 Task: Add an event with the title Training Workshop: Effective Team Leadership, date '2023/10/17', time 7:00 AM to 9:00 AMand add a description: A board meeting is a formal gathering where the board of directors, executive team, and key stakeholders come together to discuss and make important decisions regarding the organization's strategic direction, governance, and overall performance. Select event color  Blueberry . Add location for the event as: 321 Montmartre, Paris, France, logged in from the account softage.3@softage.netand send the event invitation to softage.8@softage.net and softage.9@softage.net. Set a reminder for the event Doesn't repeat
Action: Mouse moved to (72, 97)
Screenshot: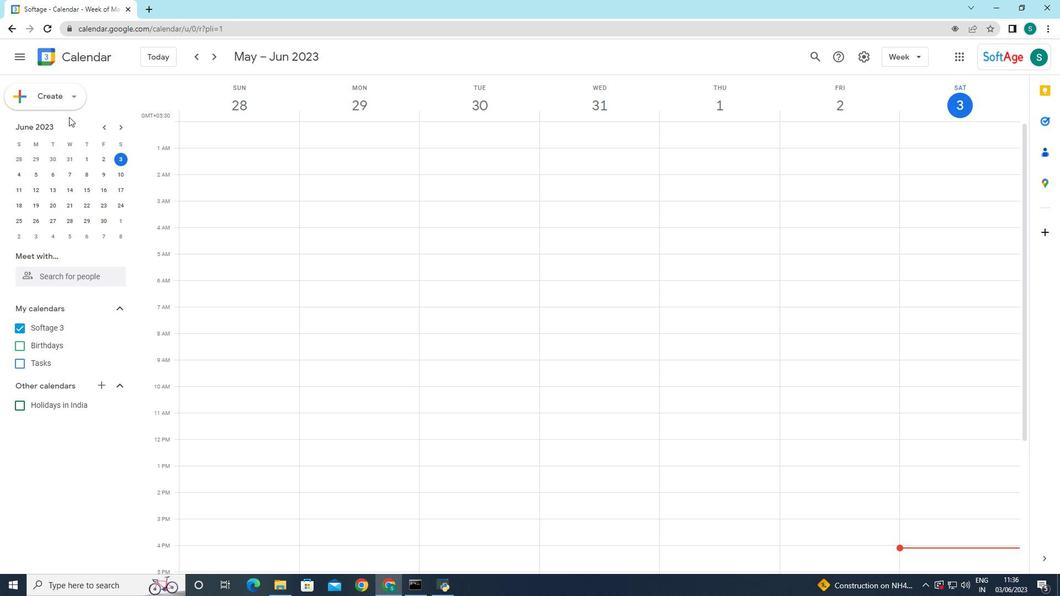 
Action: Mouse pressed left at (72, 97)
Screenshot: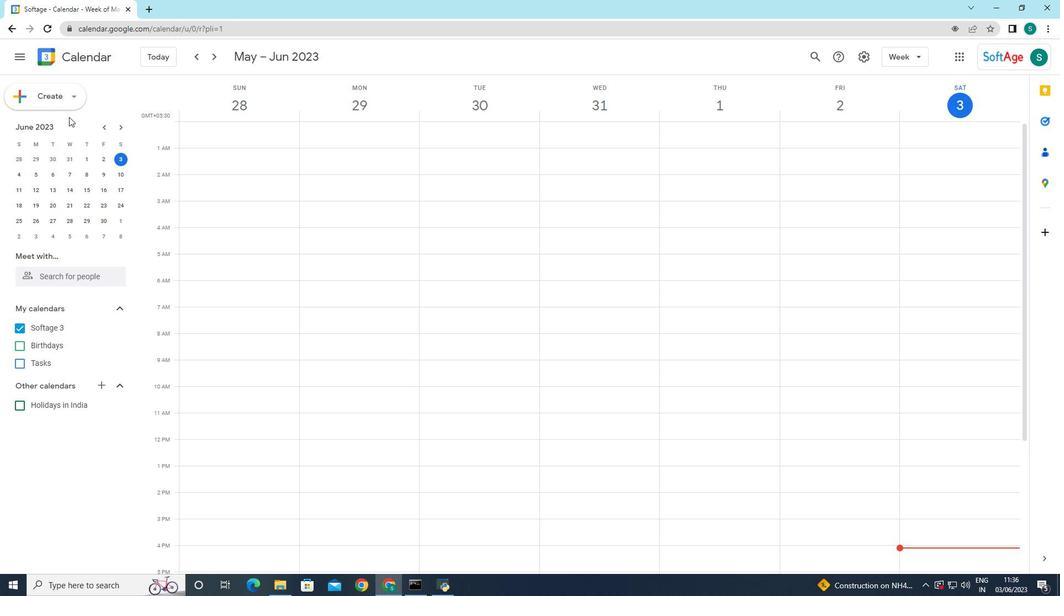 
Action: Mouse moved to (59, 128)
Screenshot: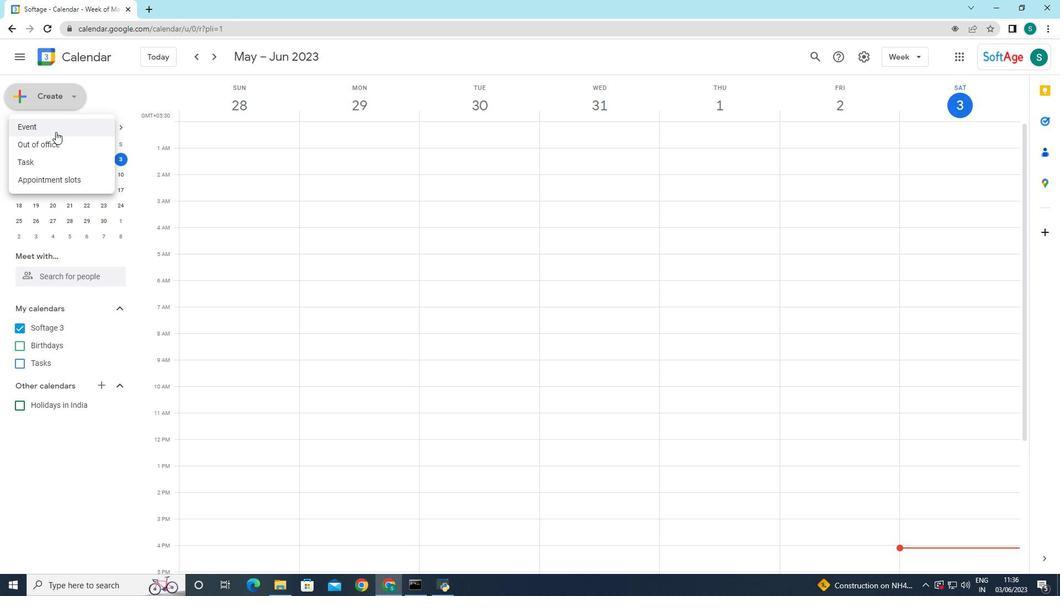 
Action: Mouse pressed left at (59, 128)
Screenshot: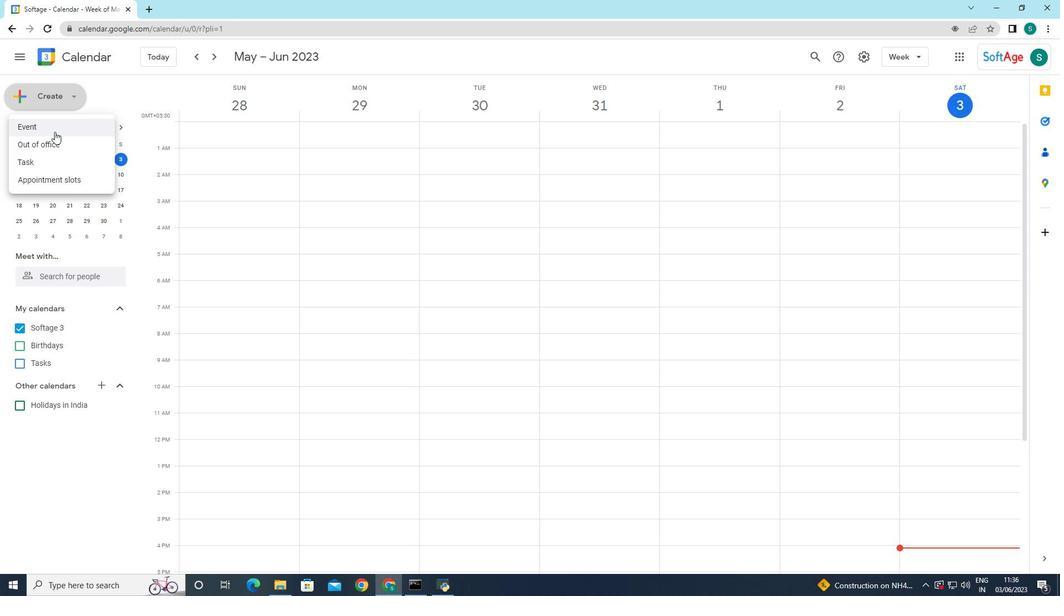 
Action: Mouse moved to (807, 529)
Screenshot: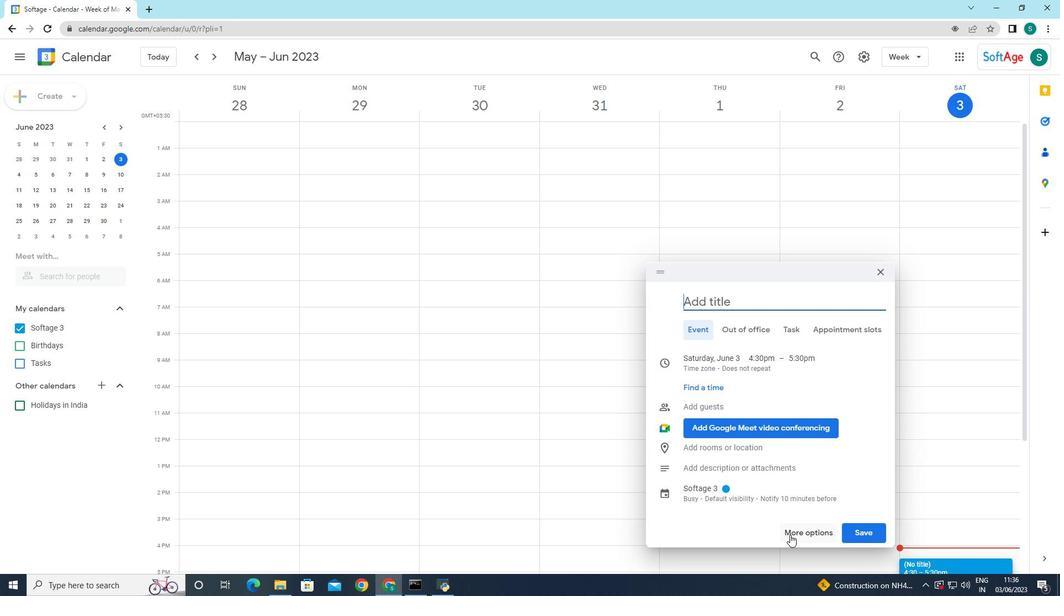 
Action: Mouse pressed left at (807, 529)
Screenshot: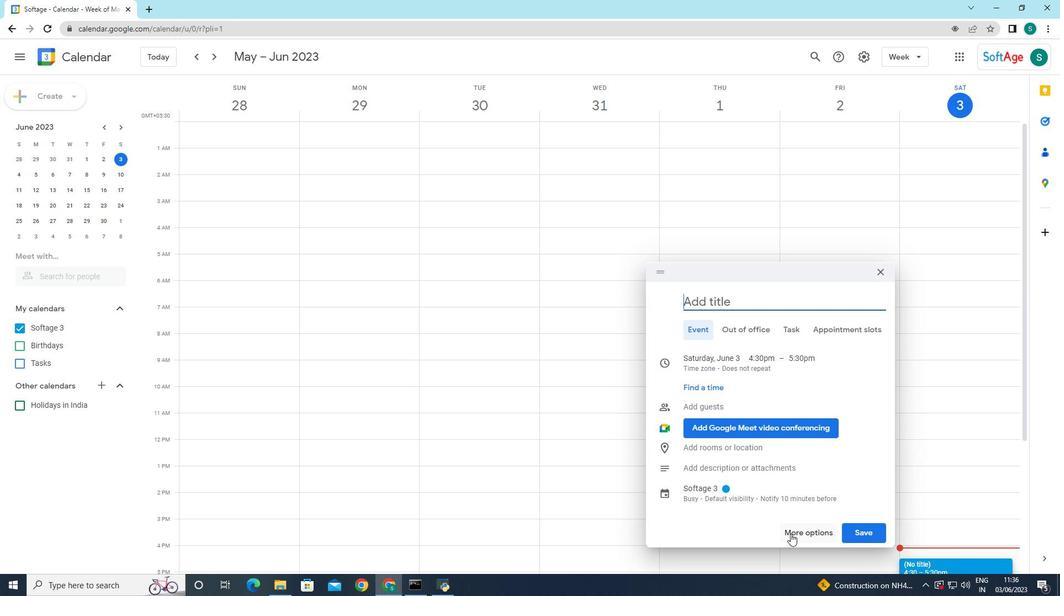 
Action: Mouse moved to (102, 65)
Screenshot: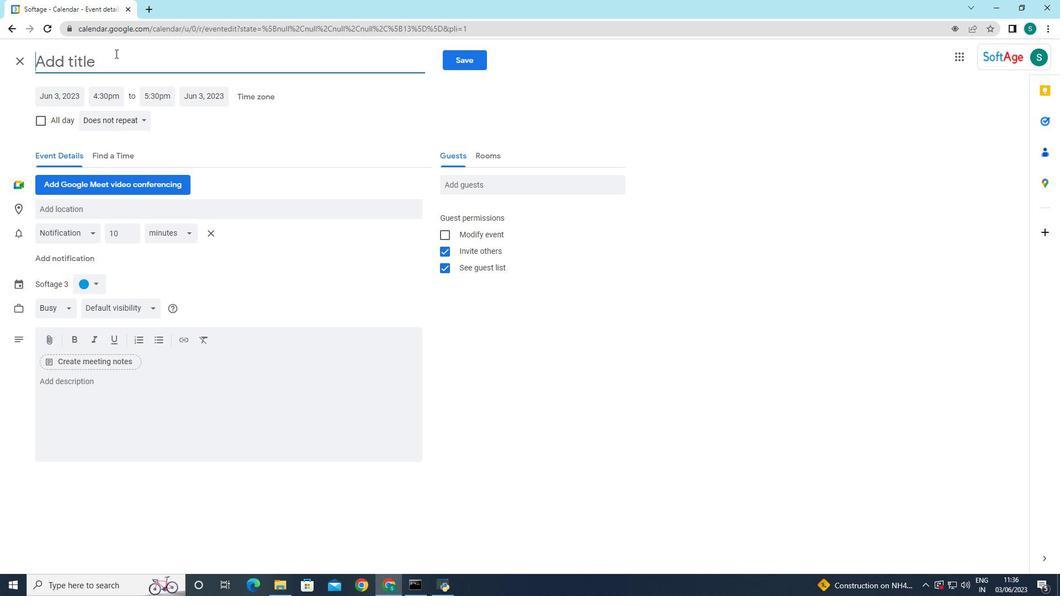 
Action: Mouse pressed left at (102, 65)
Screenshot: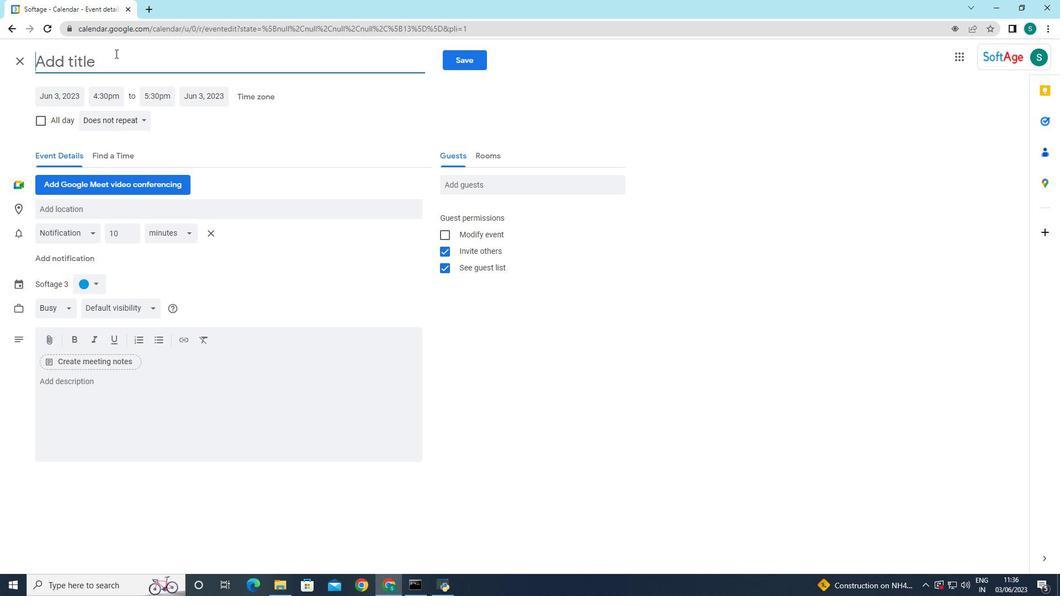 
Action: Mouse moved to (56, 101)
Screenshot: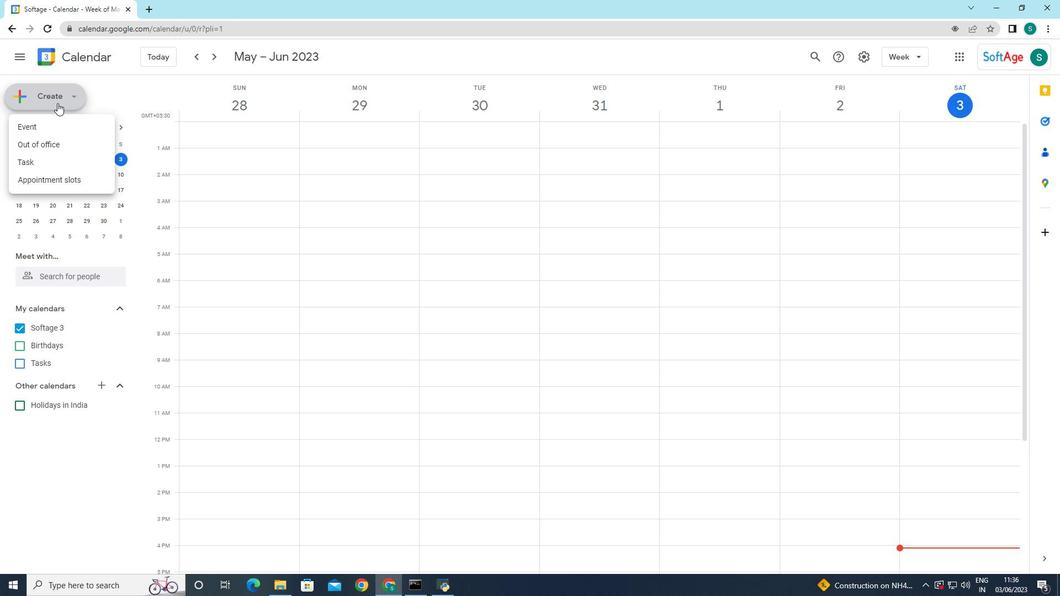 
Action: Mouse pressed left at (56, 101)
Screenshot: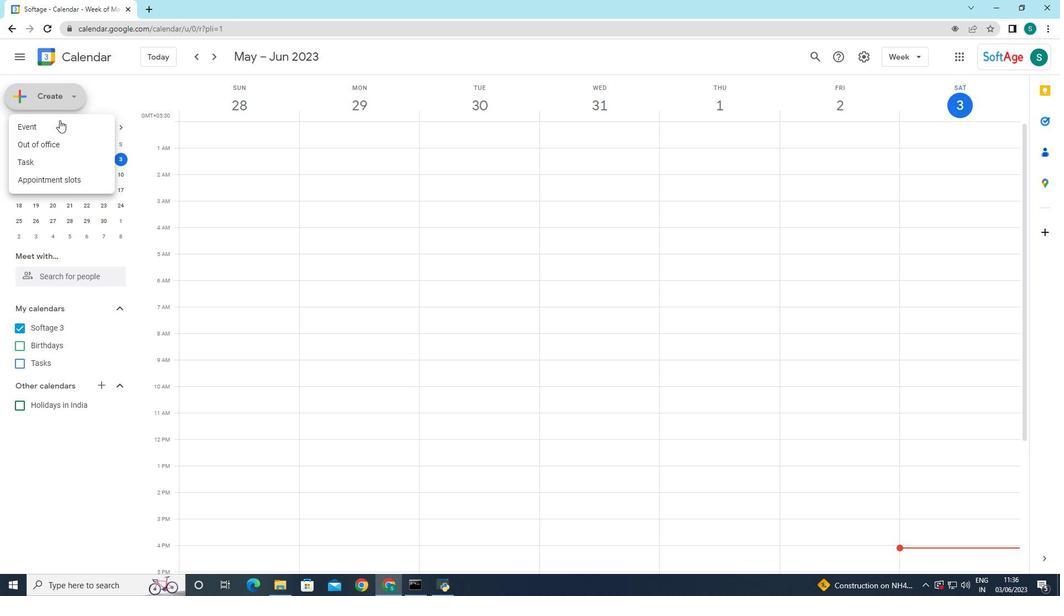 
Action: Mouse moved to (54, 131)
Screenshot: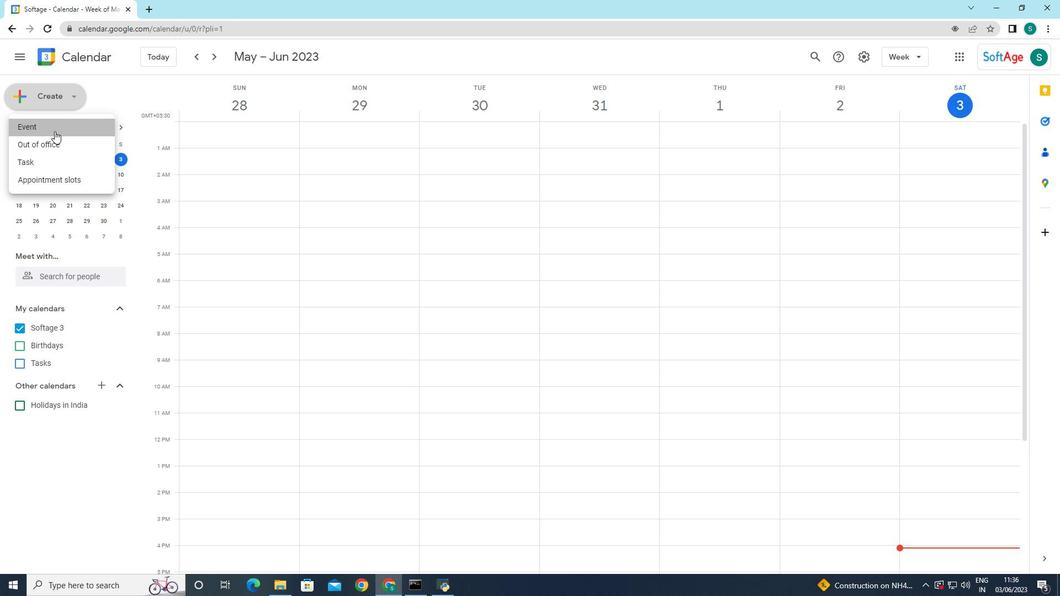 
Action: Mouse pressed left at (54, 131)
Screenshot: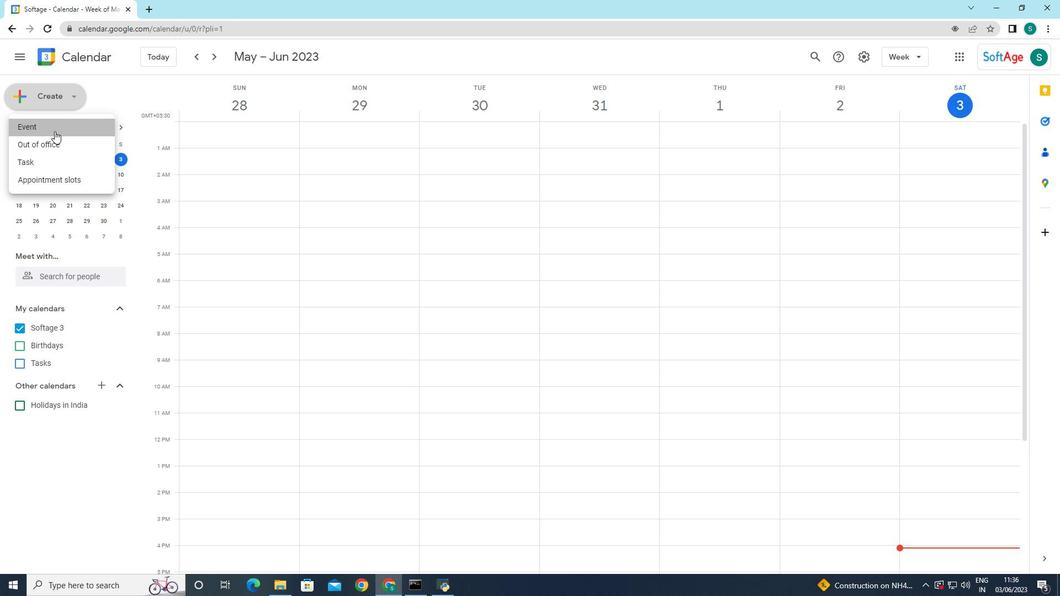 
Action: Mouse moved to (790, 534)
Screenshot: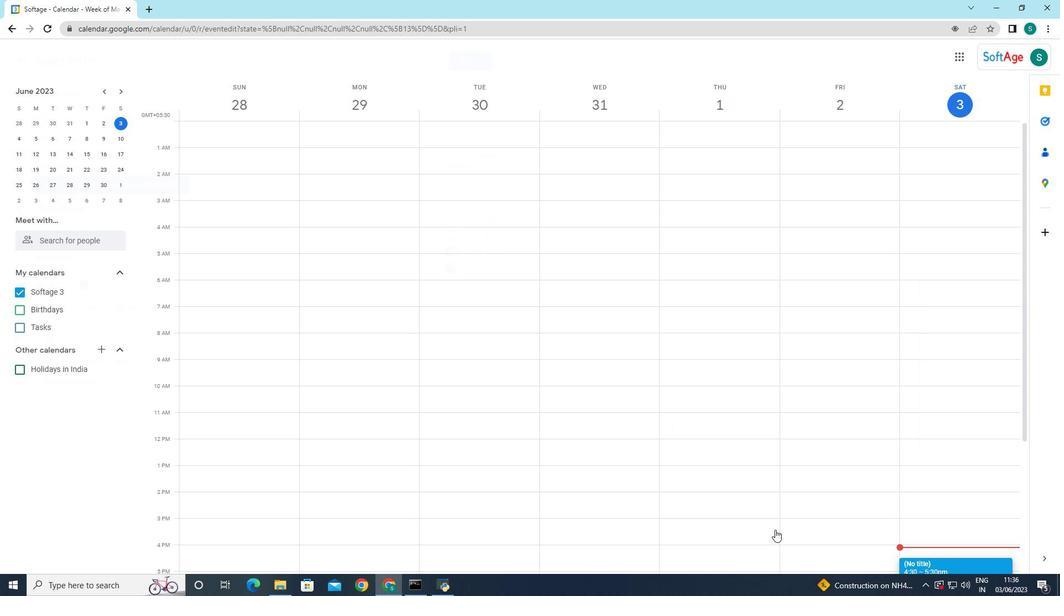 
Action: Mouse pressed left at (790, 534)
Screenshot: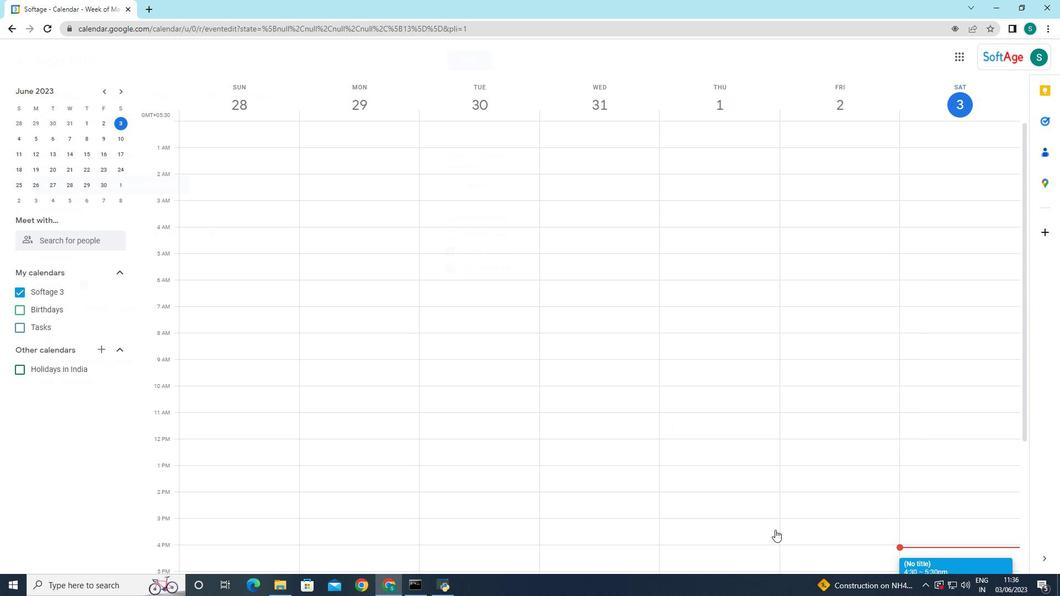 
Action: Mouse moved to (115, 53)
Screenshot: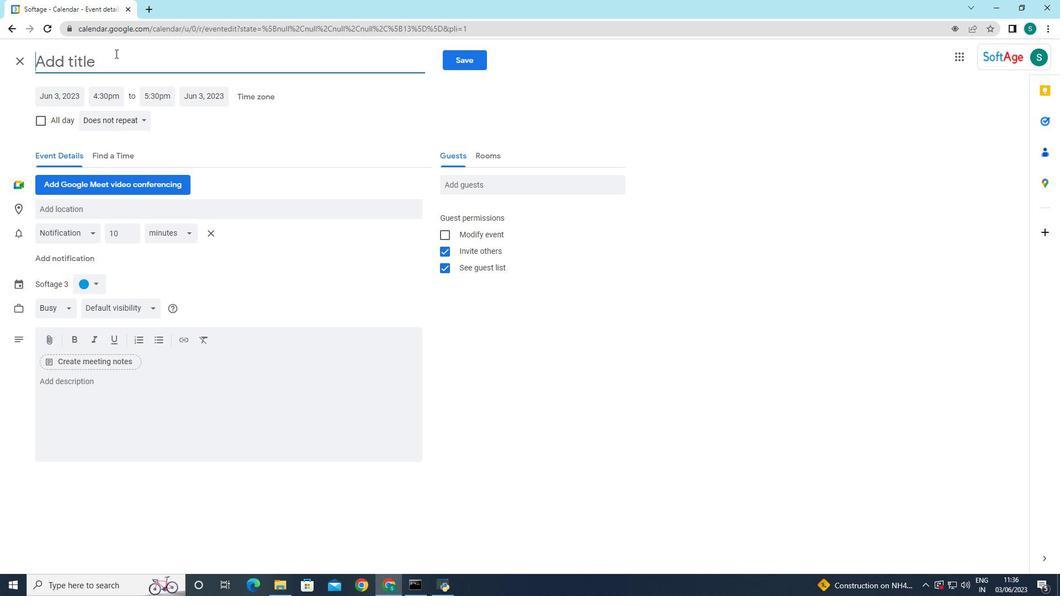 
Action: Mouse pressed left at (115, 53)
Screenshot: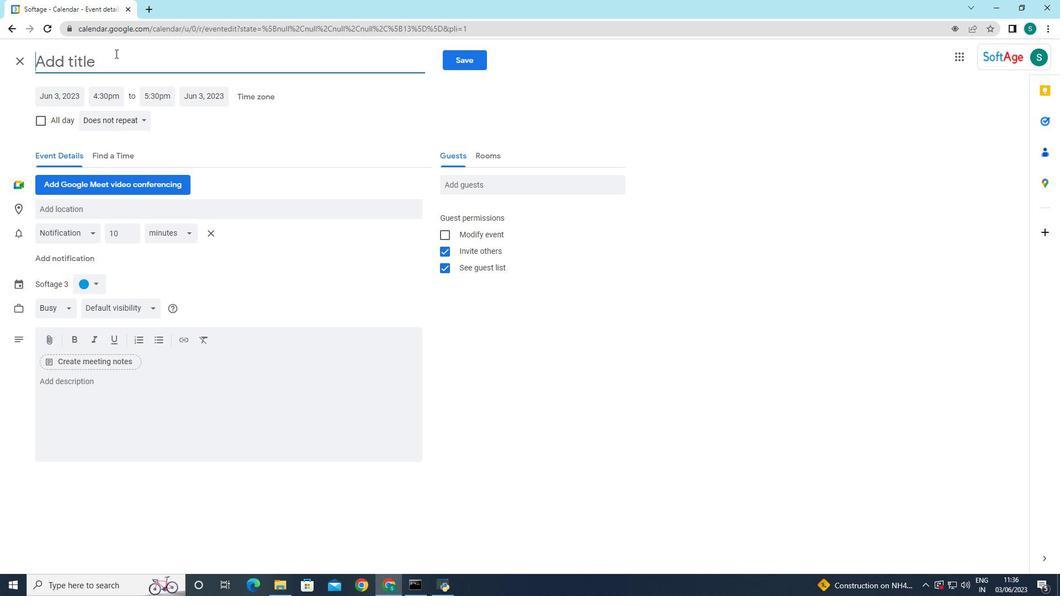 
Action: Key pressed <Key.caps_lock>TA<Key.backspace><Key.caps_lock>raining<Key.space><Key.caps_lock>W<Key.caps_lock>orkshop<Key.shift_r>:<Key.space><Key.caps_lock>E<Key.caps_lock>ffective<Key.space><Key.caps_lock>TE=<Key.caps_lock>e<Key.backspace><Key.backspace><Key.backspace>eam<Key.space><Key.caps_lock>LEA<Key.backspace><Key.backspace><Key.caps_lock>eadership
Screenshot: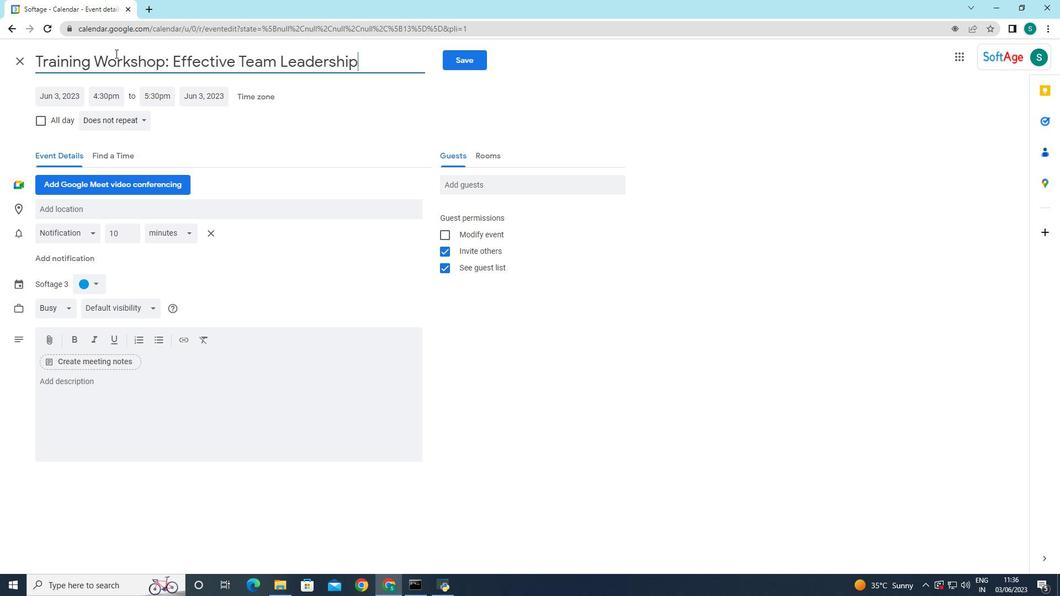 
Action: Mouse moved to (64, 94)
Screenshot: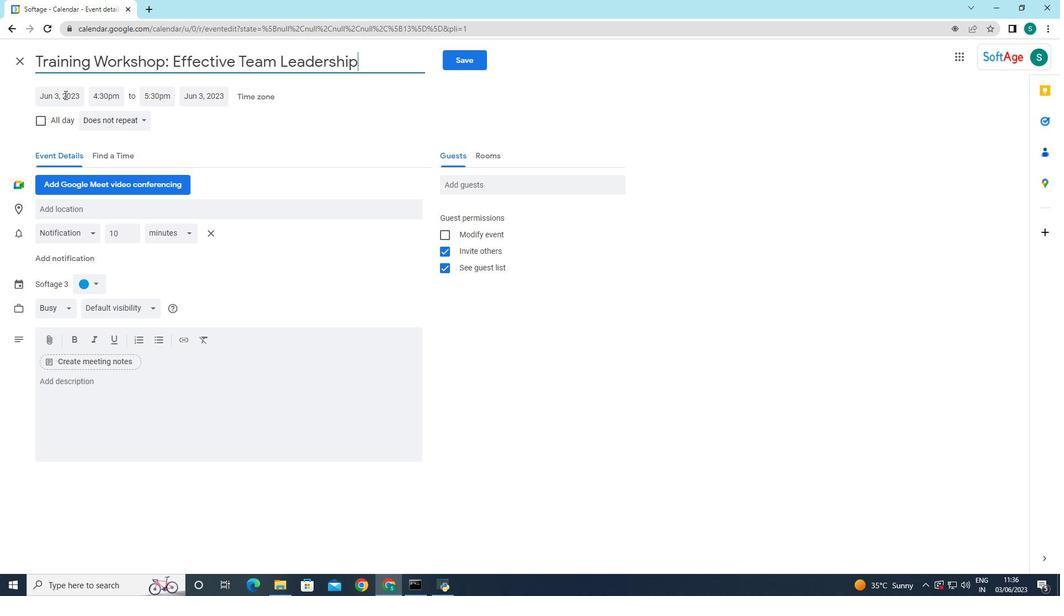 
Action: Mouse pressed left at (64, 94)
Screenshot: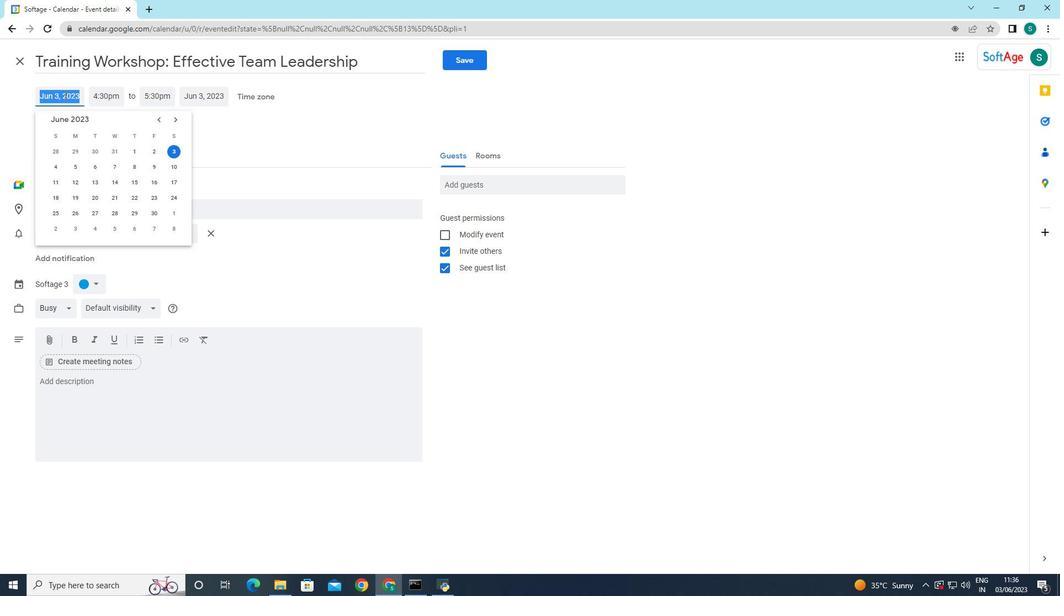 
Action: Mouse moved to (175, 120)
Screenshot: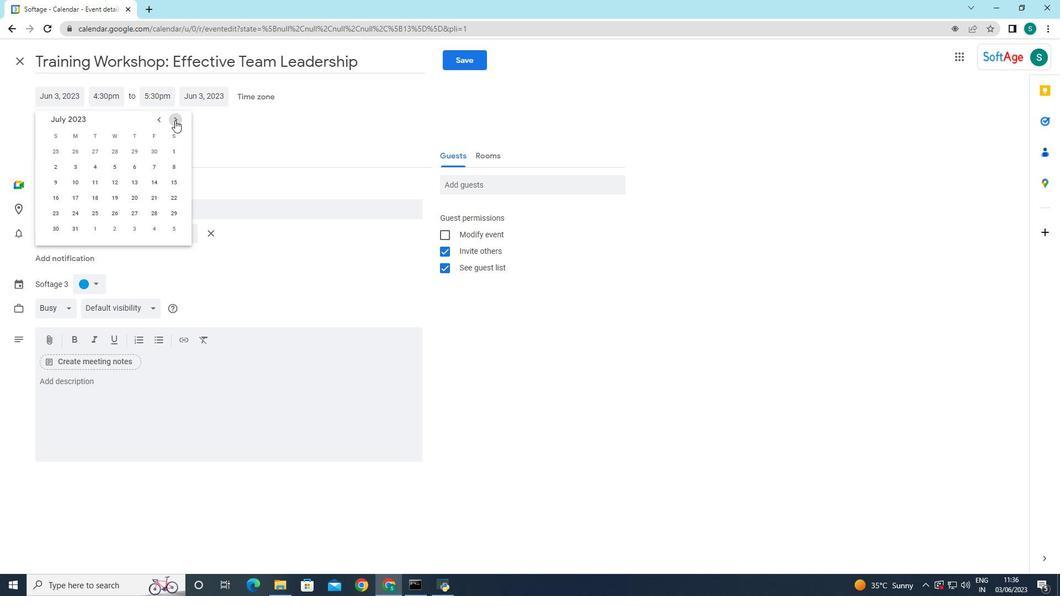 
Action: Mouse pressed left at (175, 120)
Screenshot: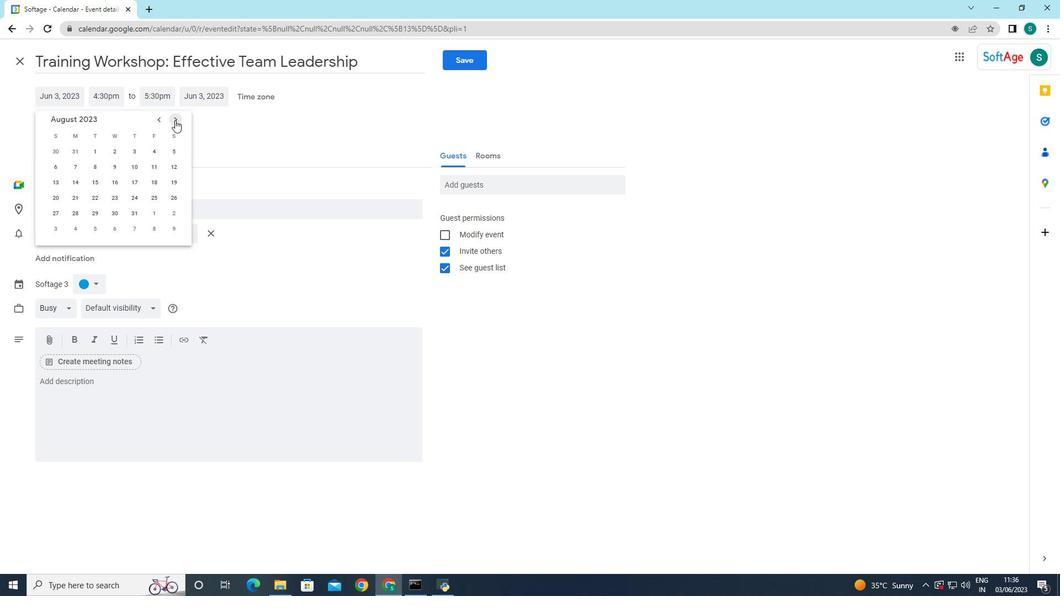 
Action: Mouse pressed left at (175, 120)
Screenshot: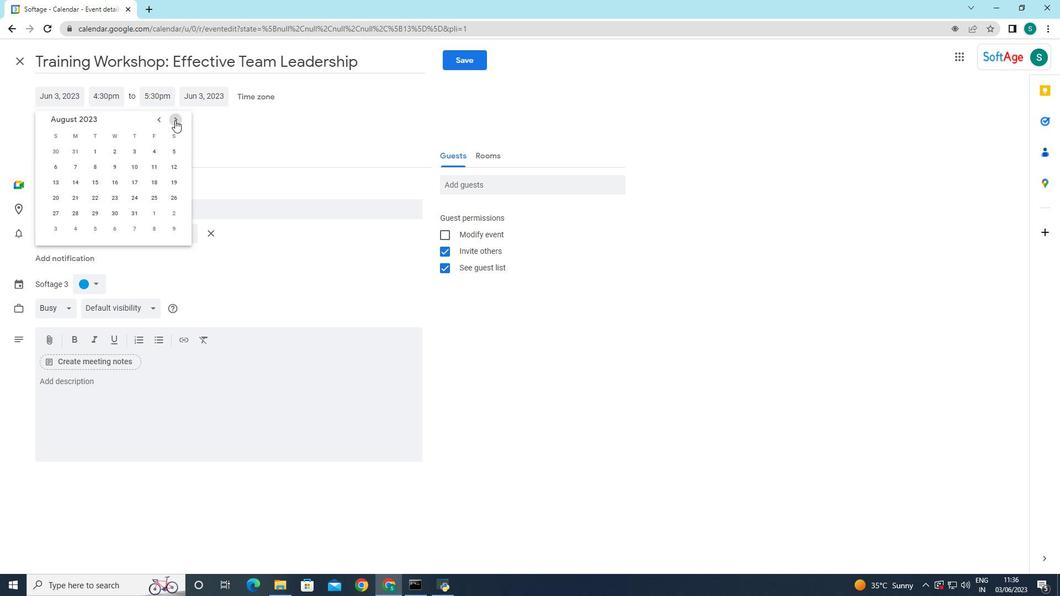 
Action: Mouse pressed left at (175, 120)
Screenshot: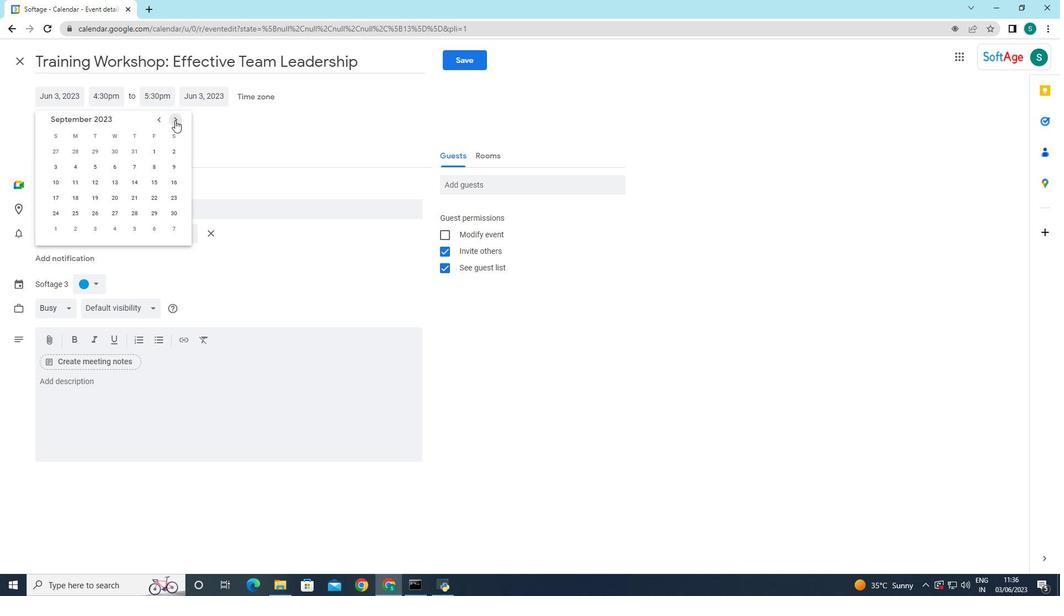 
Action: Mouse pressed left at (175, 120)
Screenshot: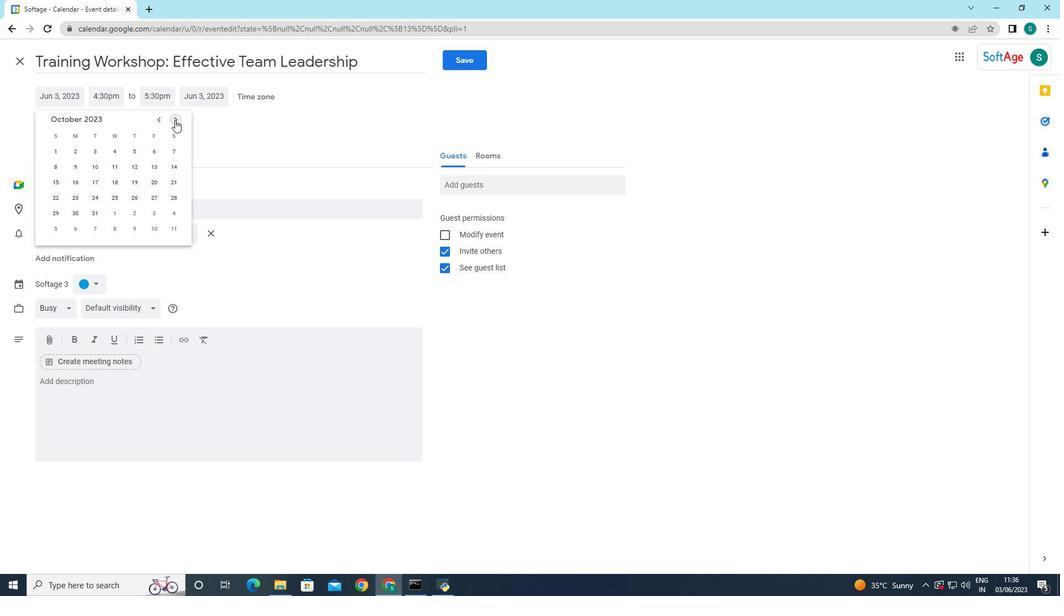 
Action: Mouse moved to (94, 182)
Screenshot: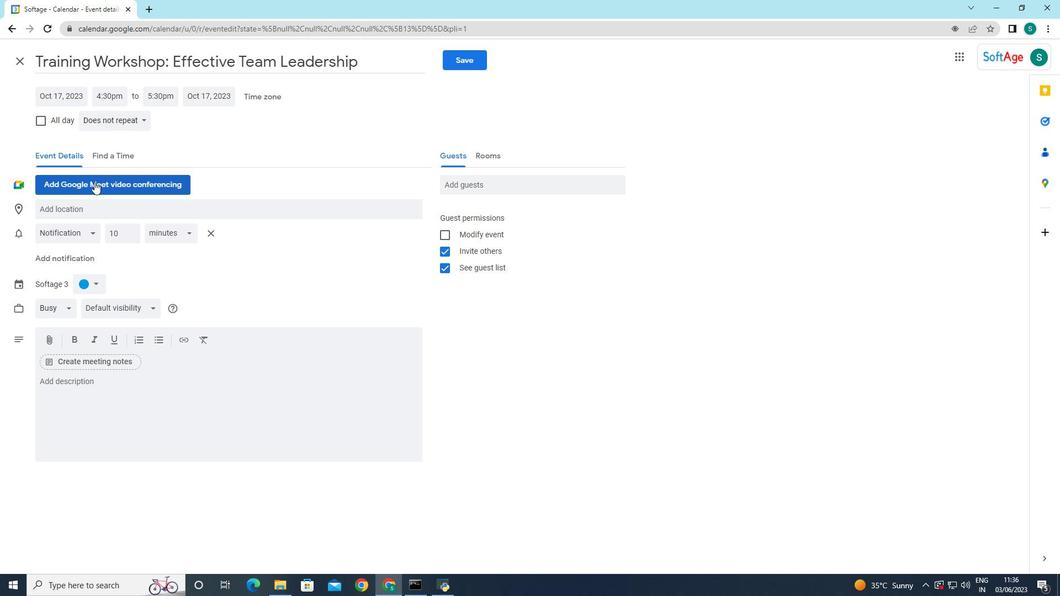 
Action: Mouse pressed left at (94, 182)
Screenshot: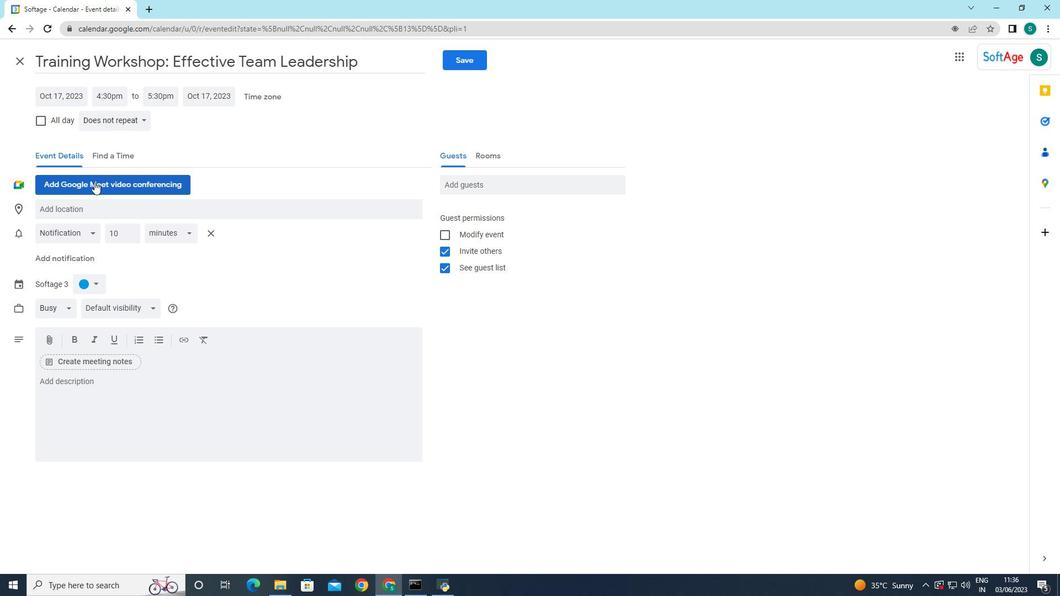
Action: Mouse moved to (78, 389)
Screenshot: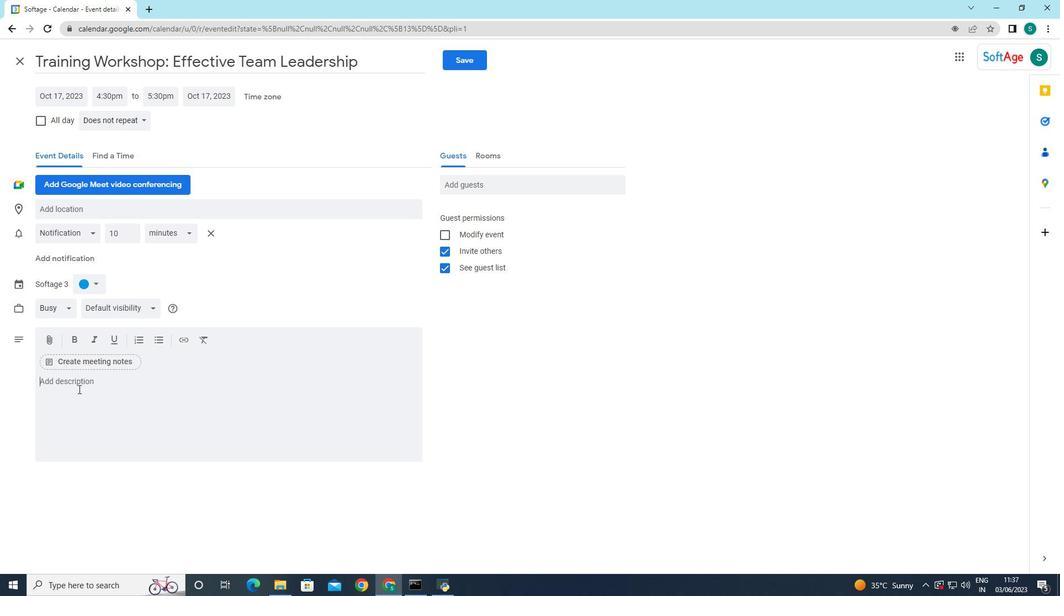 
Action: Mouse pressed left at (78, 389)
Screenshot: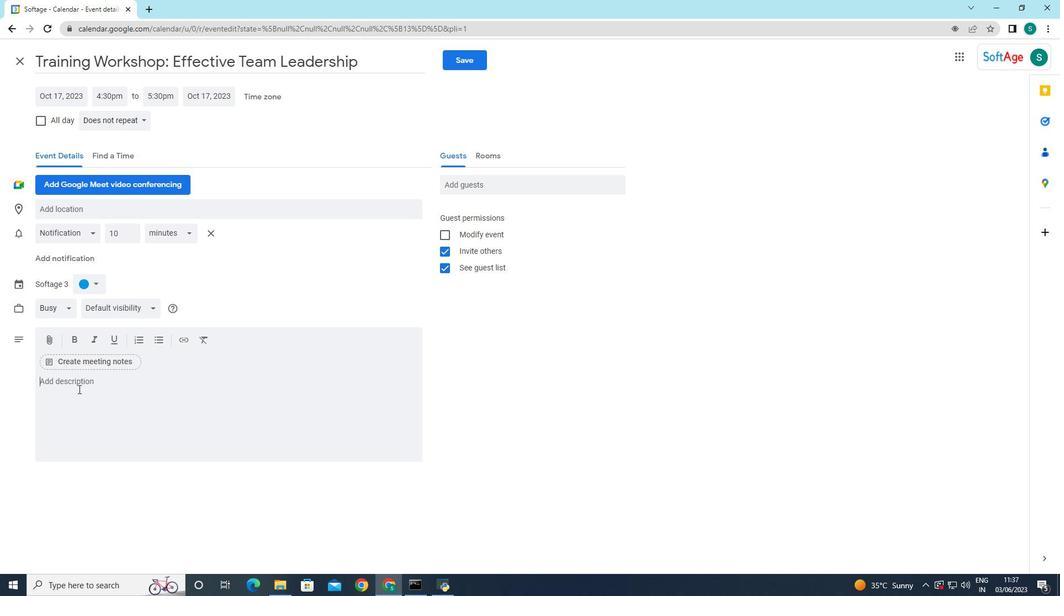 
Action: Key pressed <Key.caps_lock><Key.shift>A<Key.shift><Key.space><Key.shift><Key.caps_lock>boarsd<Key.backspace><Key.backspace>d<Key.space>meeting<Key.space>is<Key.space>a<Key.space>formal<Key.space>gathering<Key.space>where<Key.space>the<Key.space>board<Key.space>of<Key.space>directors<Key.space><Key.backspace>,<Key.space>executive<Key.space>team<Key.space><Key.backspace>,<Key.space>and<Key.space>key<Key.space>stakeholders<Key.space>come<Key.space>together<Key.space>to<Key.space>discuss<Key.space>and<Key.space>make<Key.space>iportant<Key.space>decisions<Key.space>
Screenshot: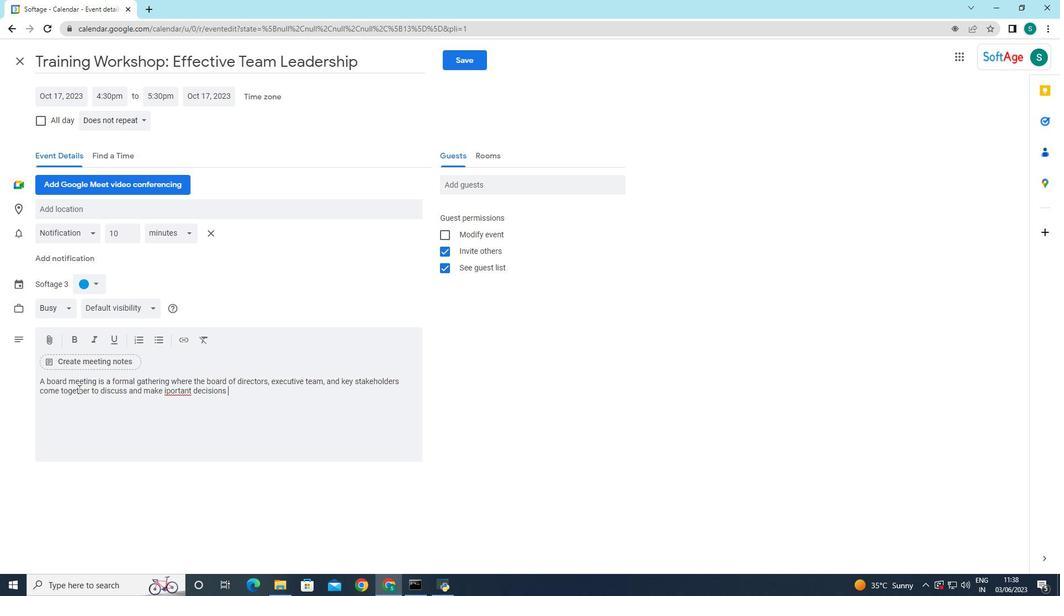 
Action: Mouse moved to (183, 393)
Screenshot: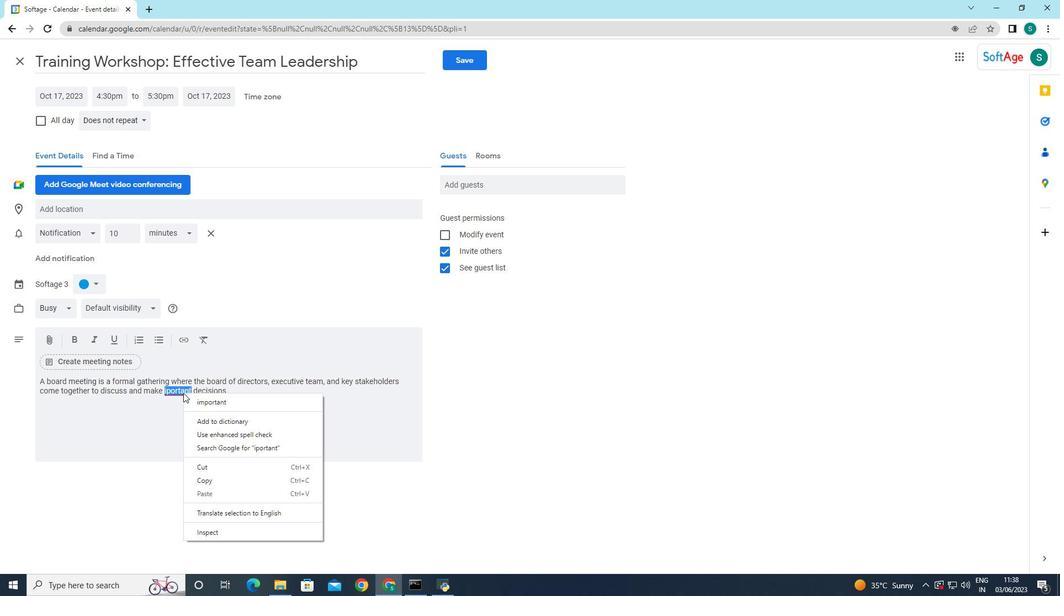 
Action: Mouse pressed right at (183, 393)
Screenshot: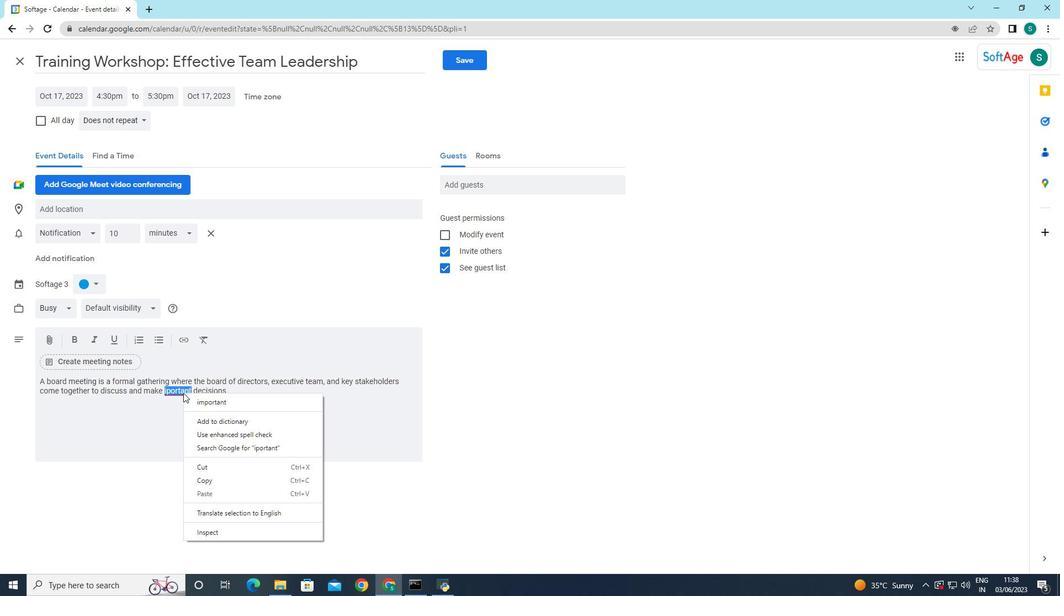 
Action: Mouse moved to (209, 405)
Screenshot: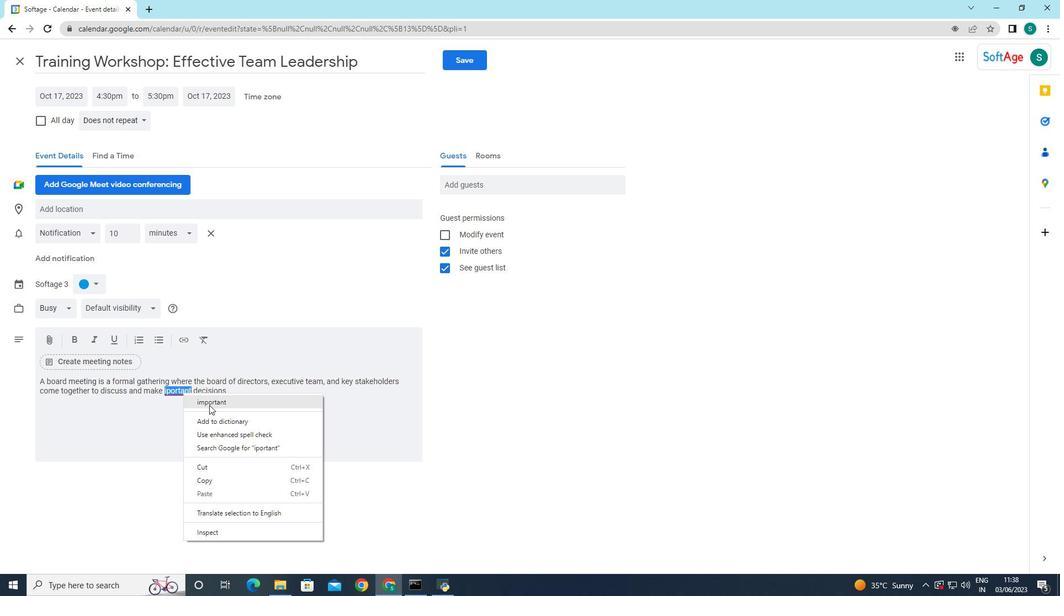 
Action: Mouse pressed left at (209, 405)
Screenshot: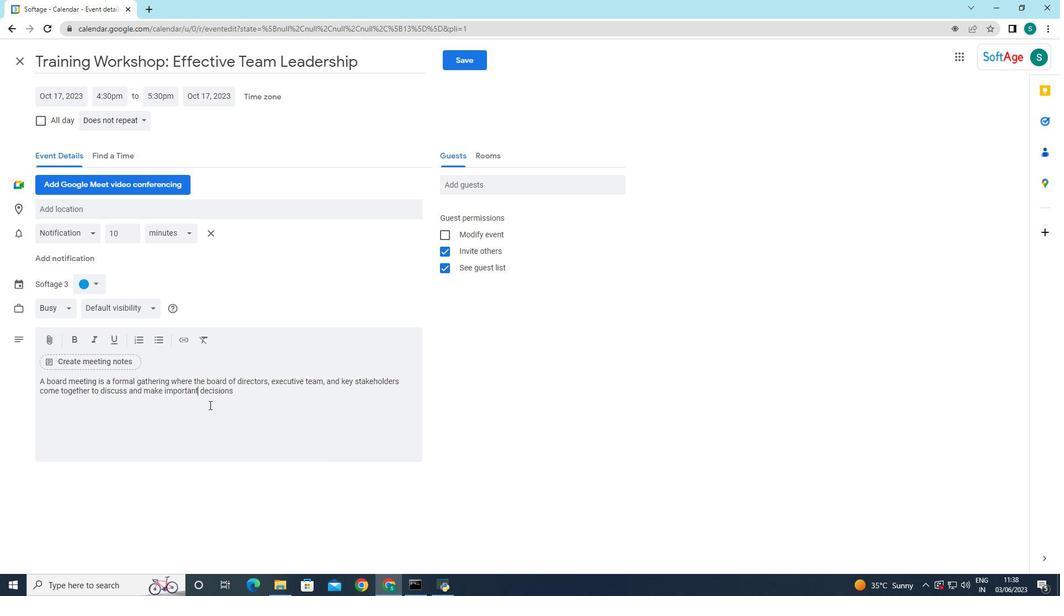 
Action: Mouse moved to (240, 392)
Screenshot: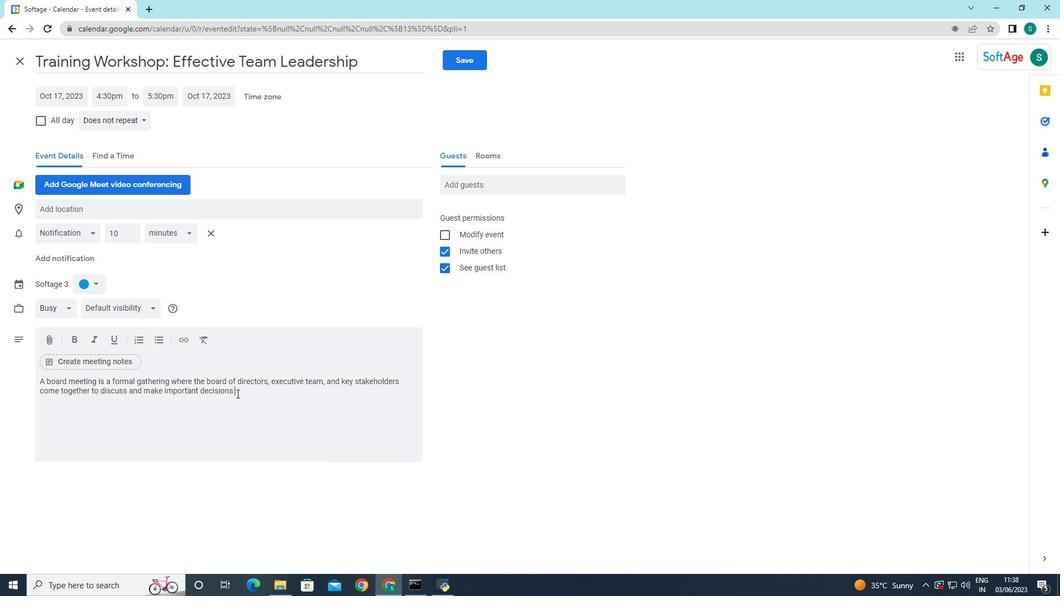 
Action: Mouse pressed left at (240, 392)
Screenshot: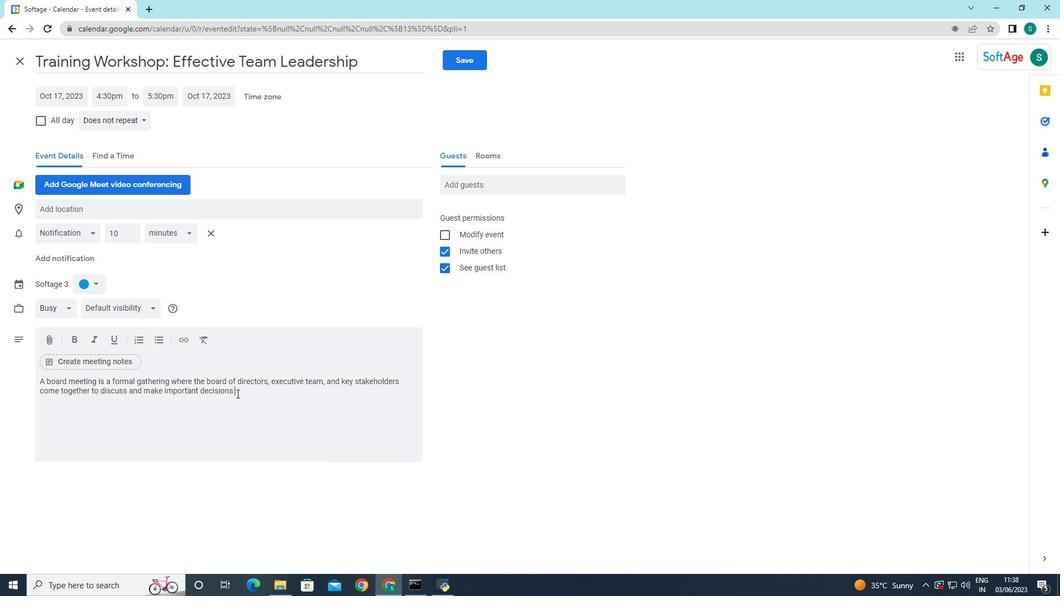 
Action: Mouse moved to (236, 393)
Screenshot: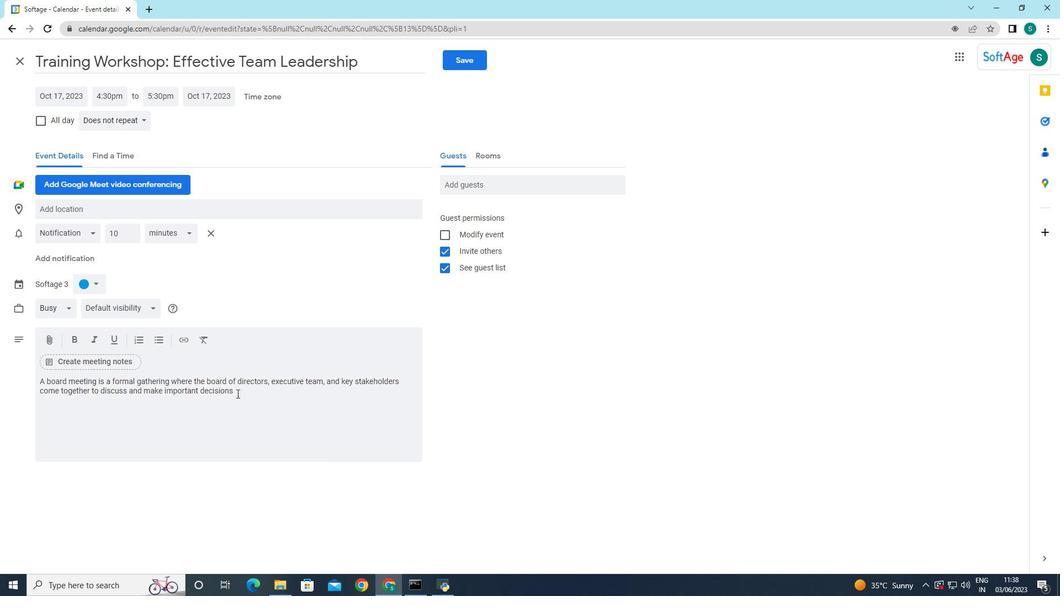 
Action: Key pressed regarding<Key.space>the<Key.space>organization;s<Key.space><Key.backspace><Key.backspace><Key.backspace>'s<Key.space>strategic<Key.space>direction,<Key.space><Key.space><Key.backspace>governace<Key.space>and<Key.space>overall<Key.space>performance.
Screenshot: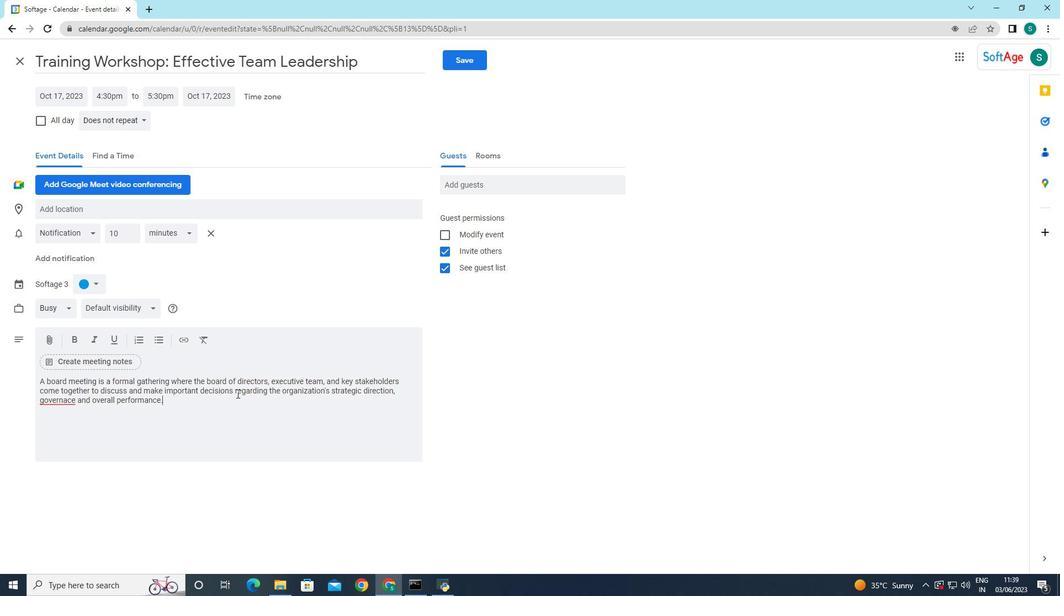
Action: Mouse moved to (49, 404)
Screenshot: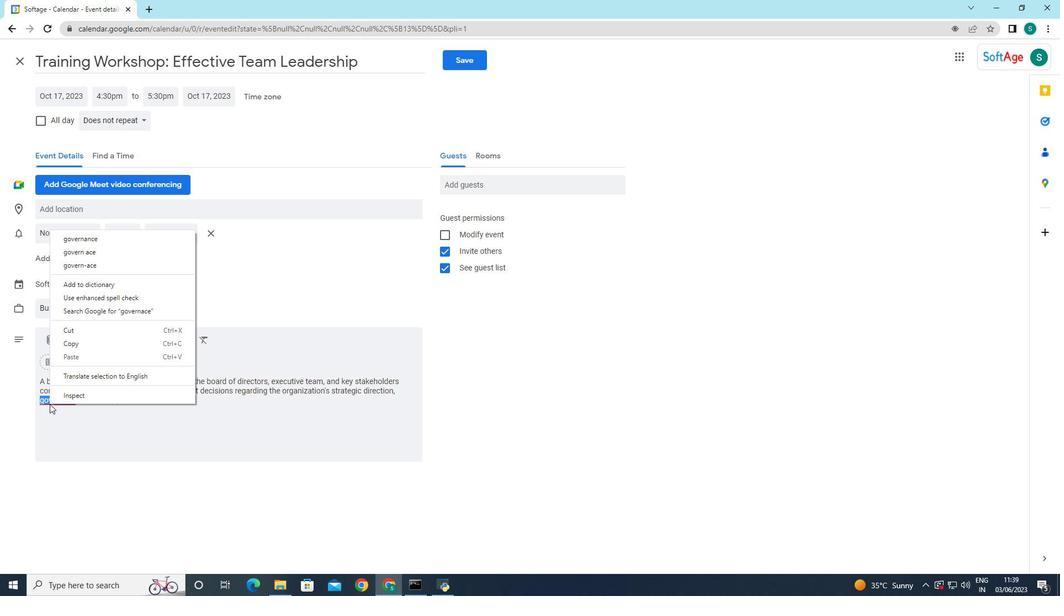 
Action: Mouse pressed right at (49, 404)
Screenshot: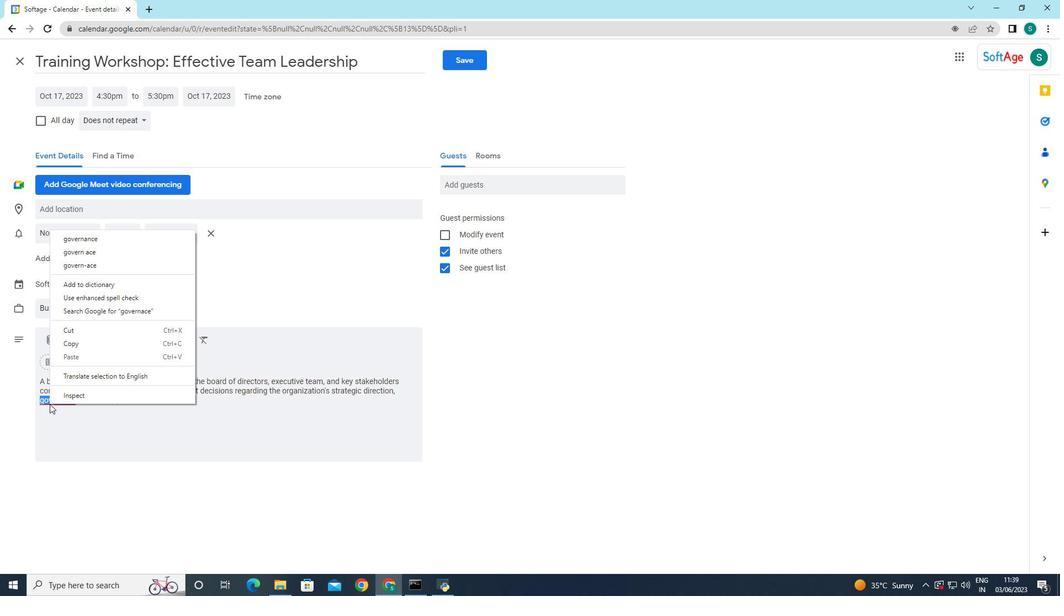 
Action: Mouse moved to (78, 237)
Screenshot: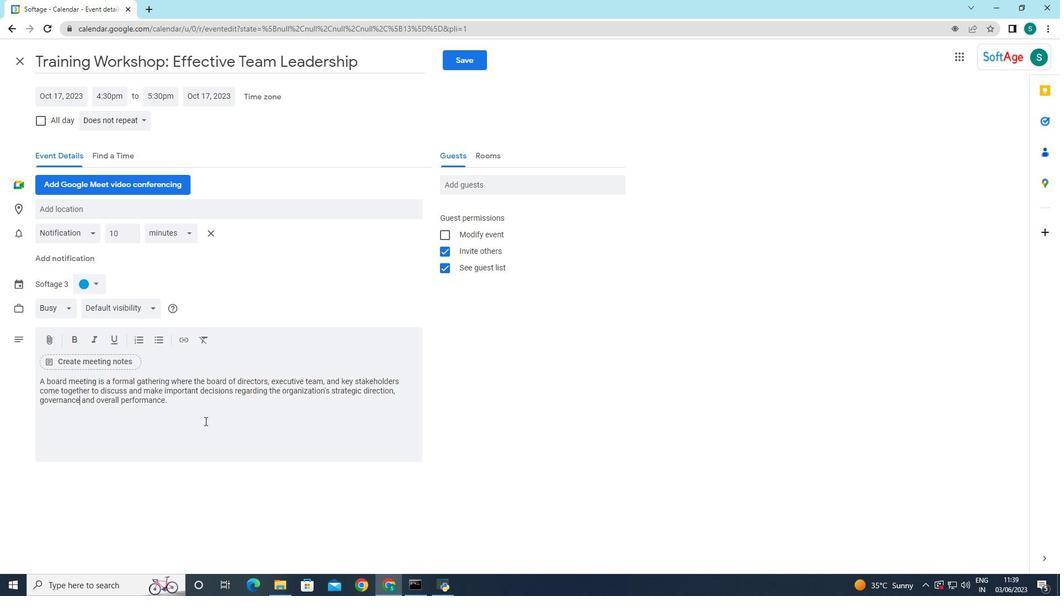 
Action: Mouse pressed left at (78, 237)
Screenshot: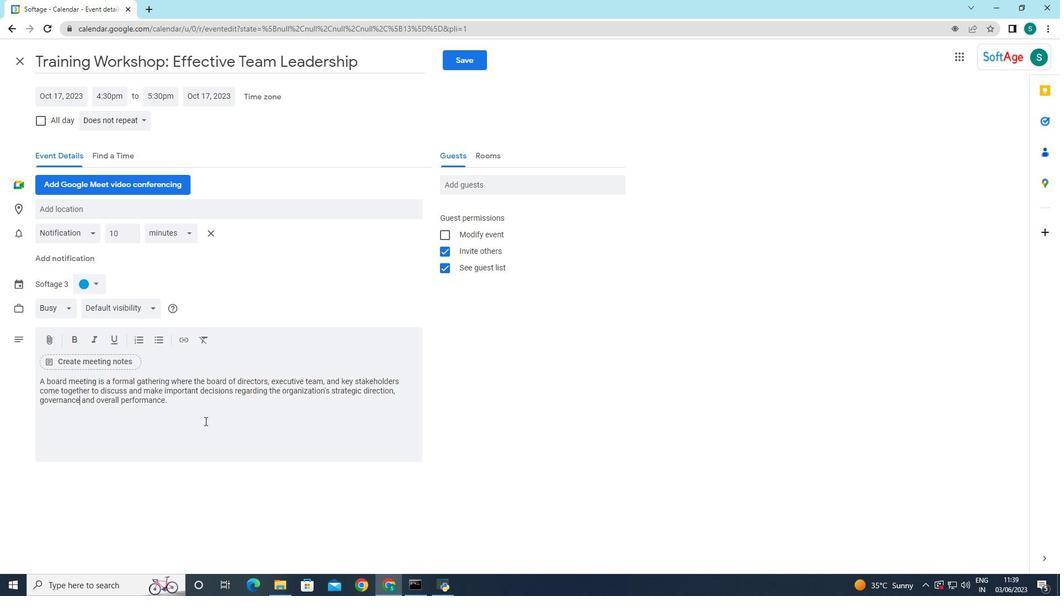 
Action: Mouse moved to (84, 289)
Screenshot: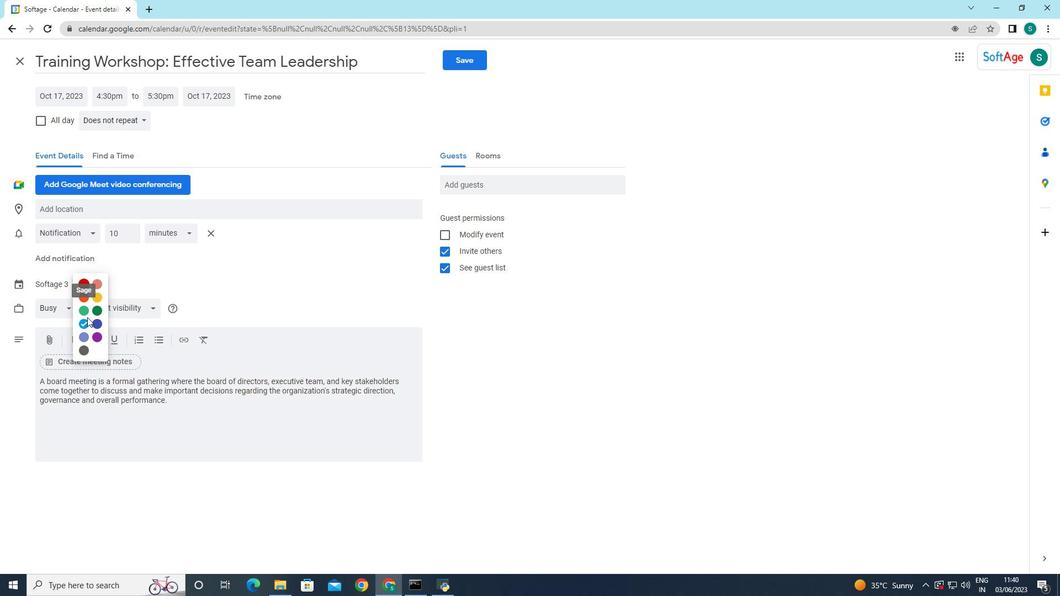 
Action: Mouse pressed left at (84, 289)
Screenshot: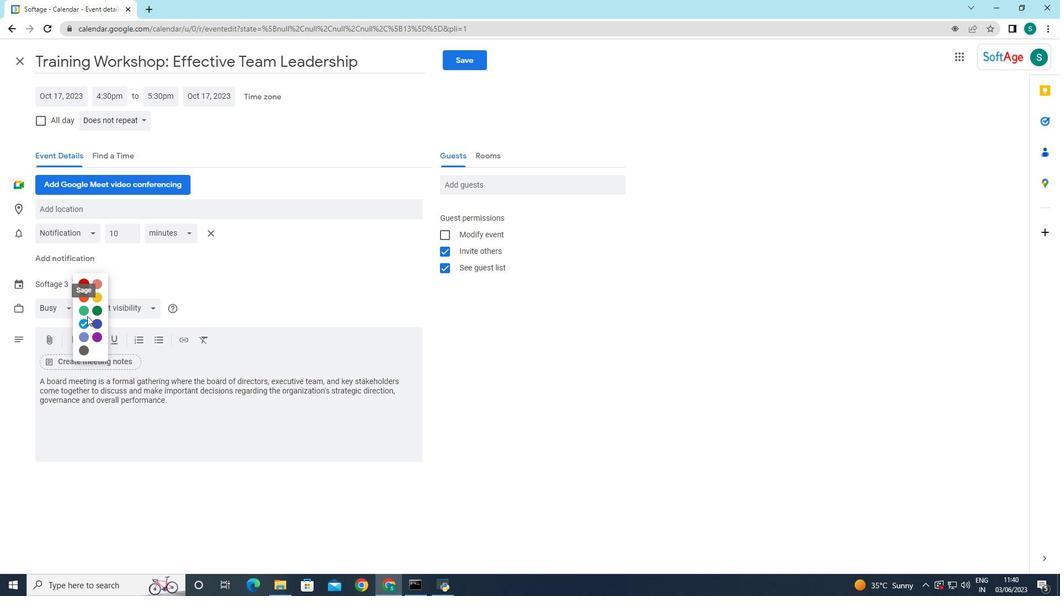 
Action: Mouse moved to (98, 328)
Screenshot: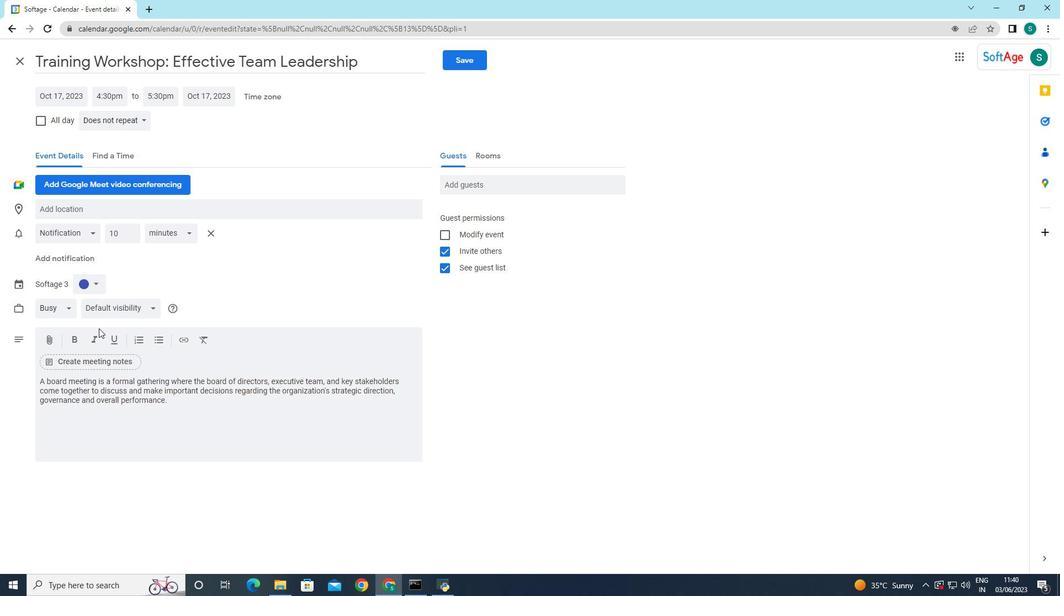 
Action: Mouse pressed left at (98, 328)
Screenshot: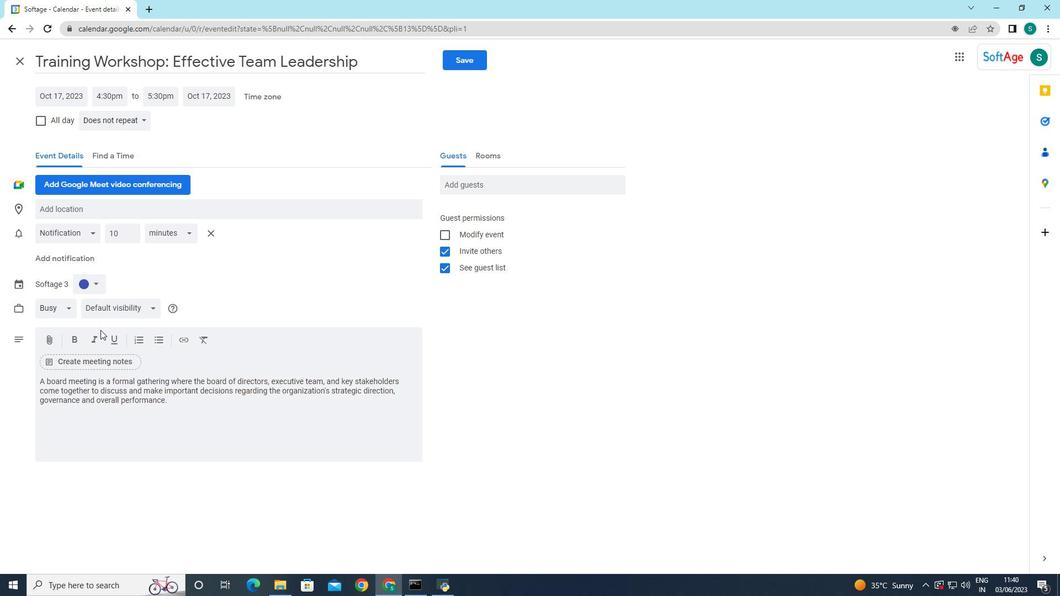 
Action: Mouse moved to (97, 209)
Screenshot: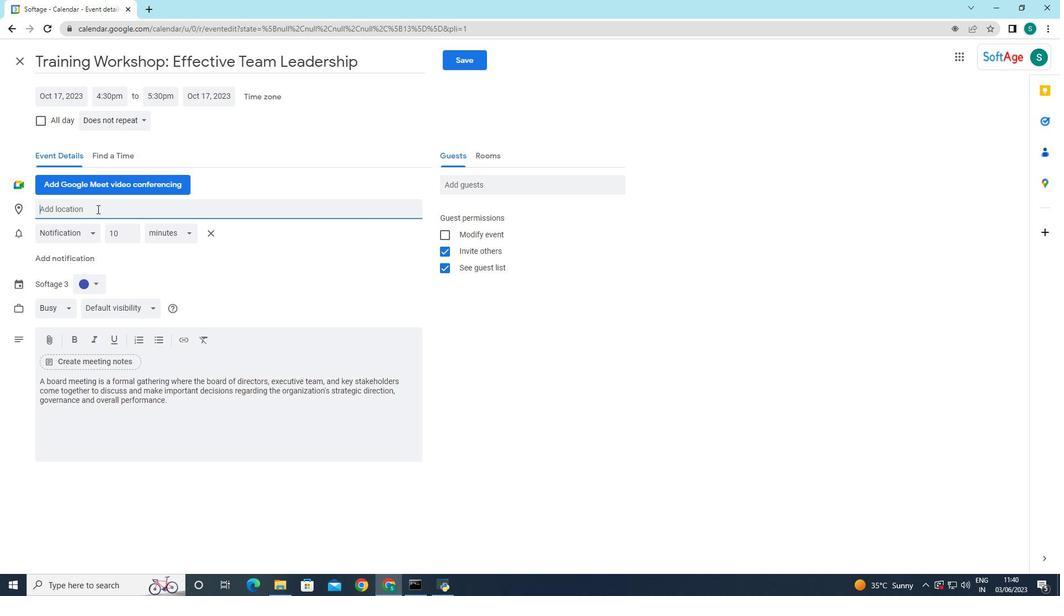 
Action: Mouse pressed left at (97, 209)
Screenshot: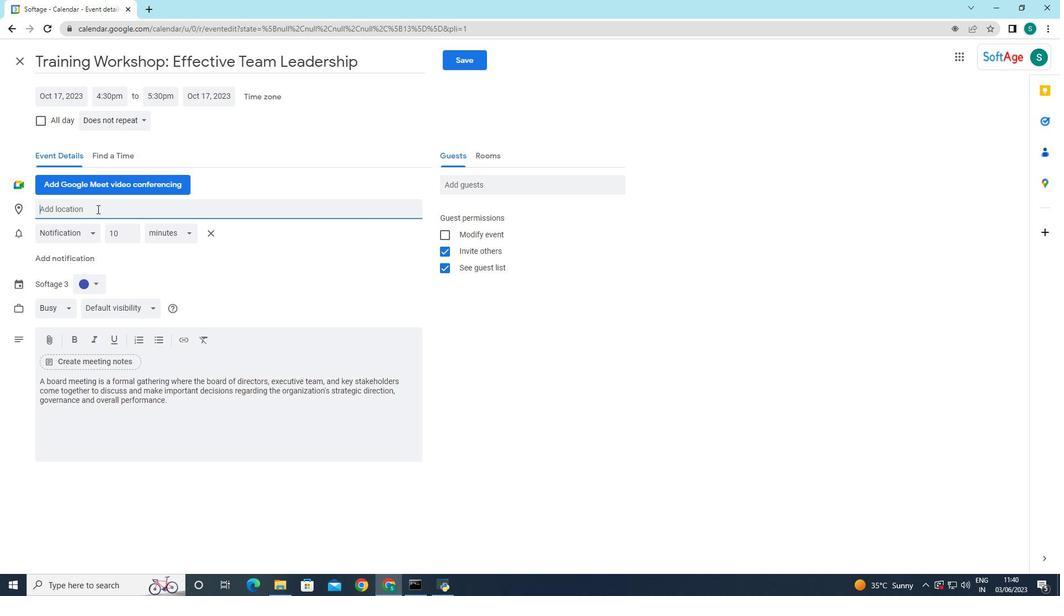 
Action: Key pressed 321<Key.space><Key.shift>Montmartre,<Key.space><Key.shift>Paris,<Key.space><Key.shift>France<Key.space>
Screenshot: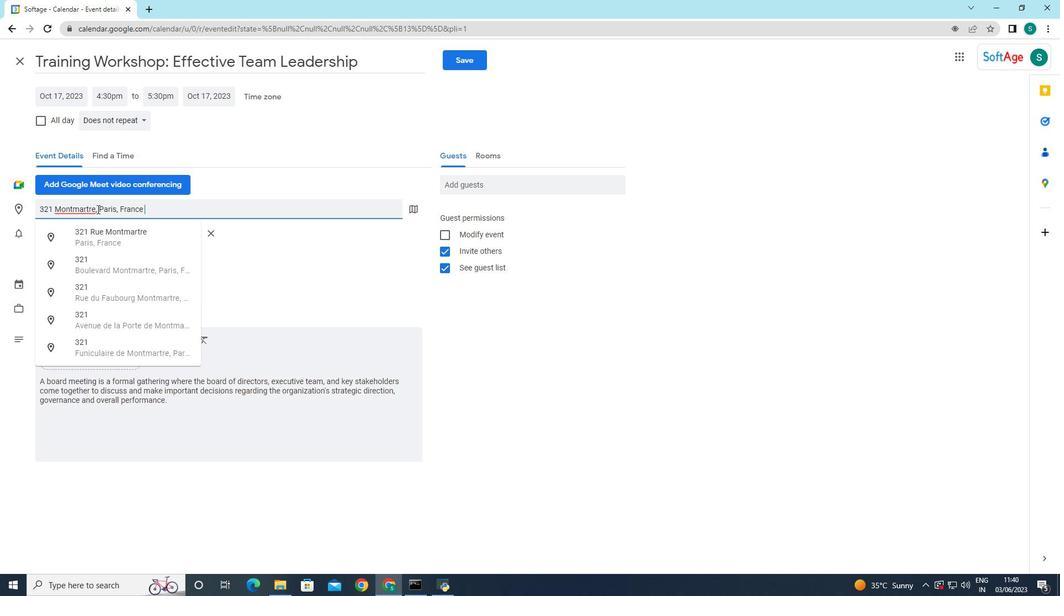 
Action: Mouse moved to (297, 292)
Screenshot: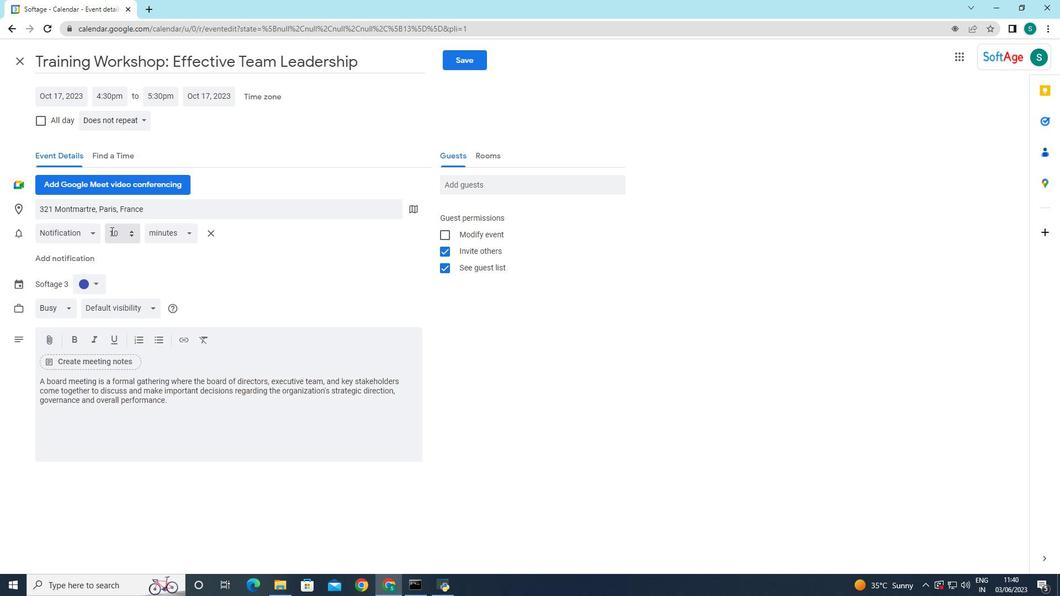 
Action: Mouse pressed left at (297, 292)
Screenshot: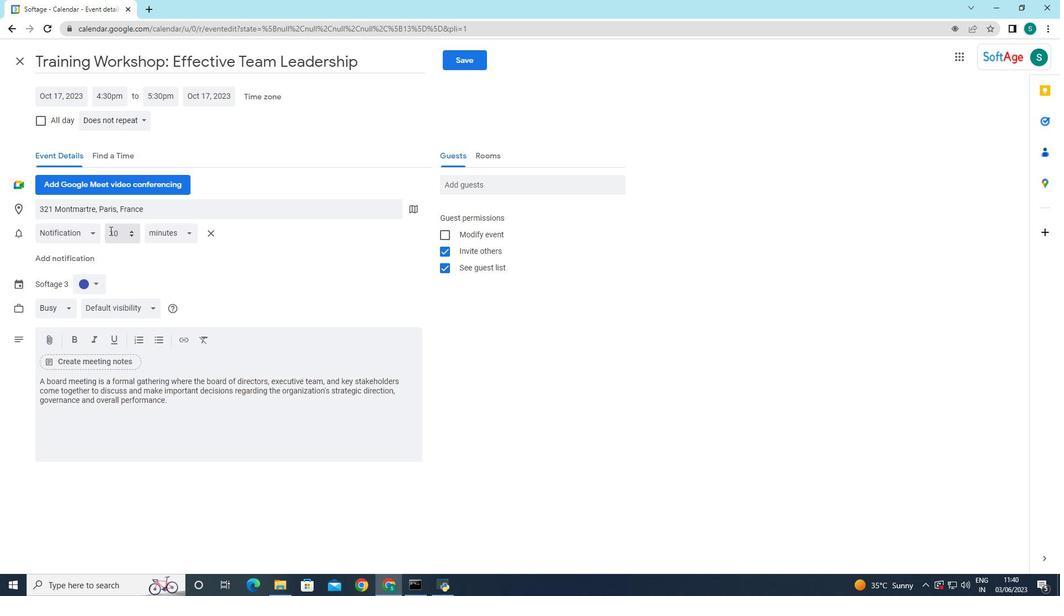 
Action: Mouse moved to (463, 187)
Screenshot: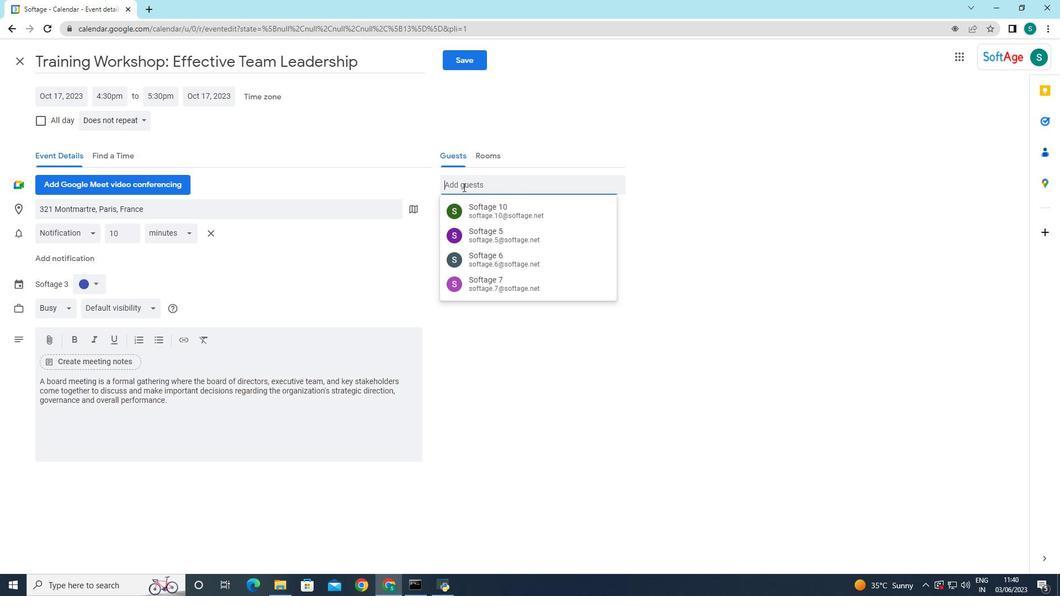 
Action: Mouse pressed left at (463, 187)
Screenshot: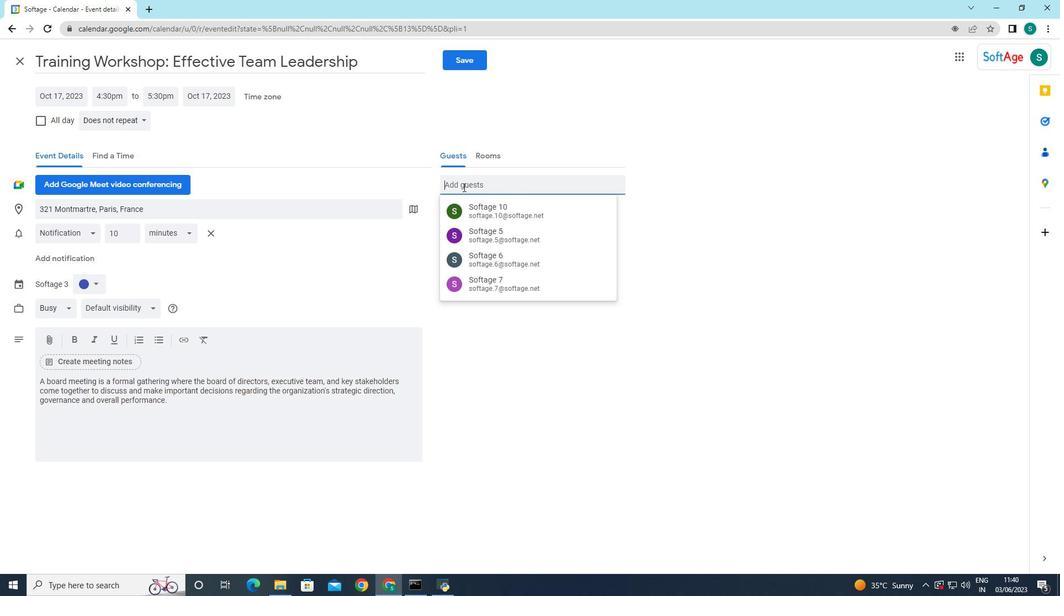 
Action: Mouse moved to (463, 187)
Screenshot: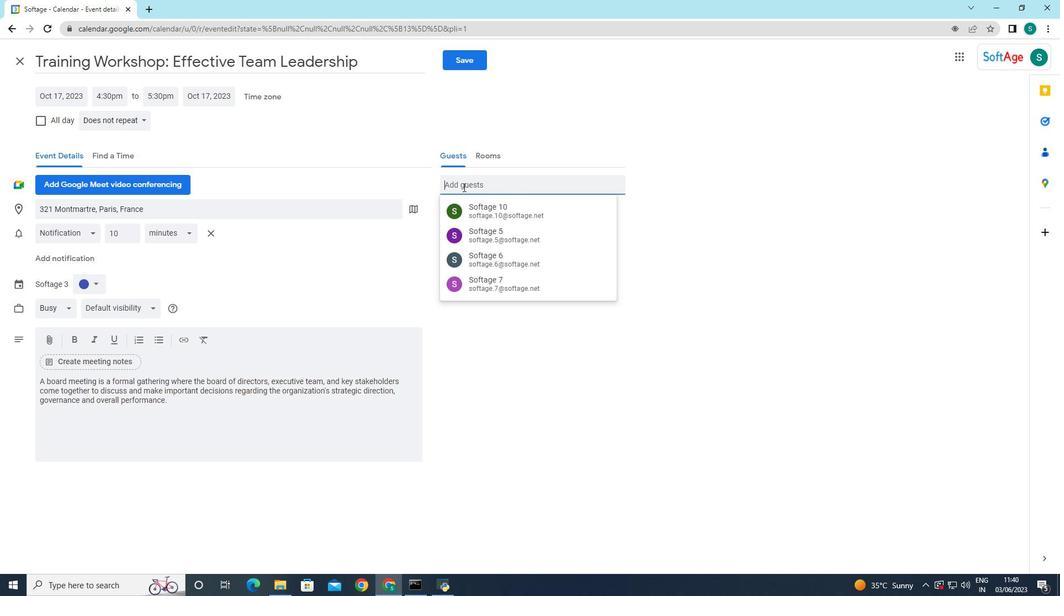 
Action: Key pressed softage.8
Screenshot: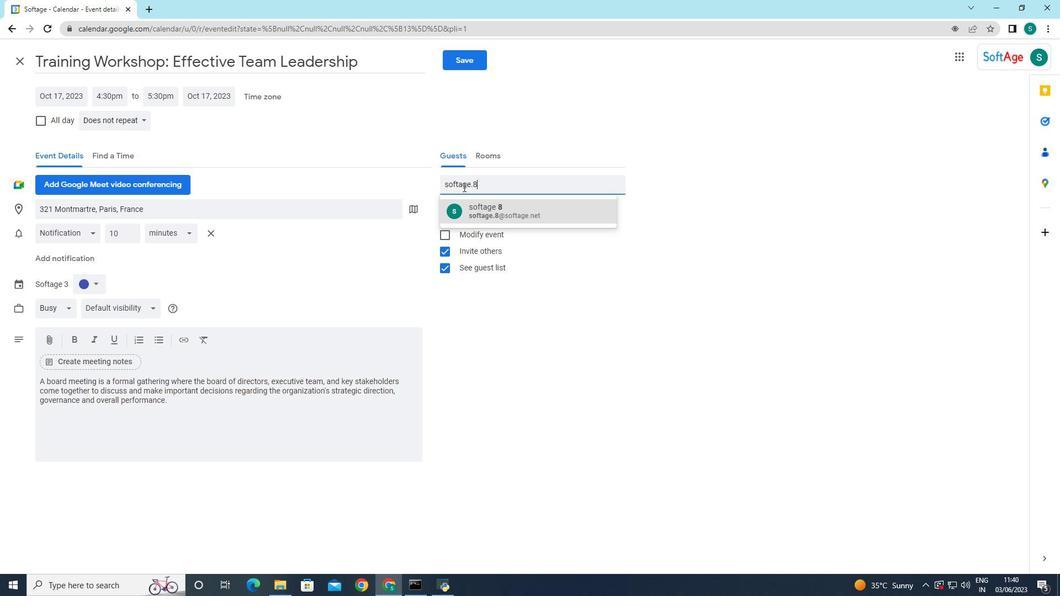 
Action: Mouse moved to (493, 210)
Screenshot: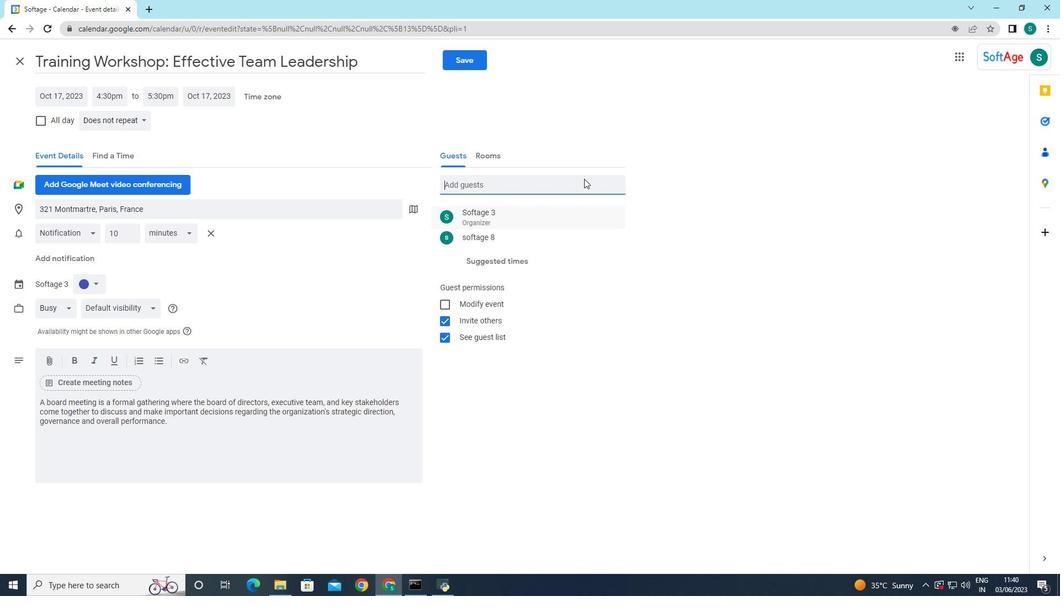 
Action: Mouse pressed left at (493, 210)
Screenshot: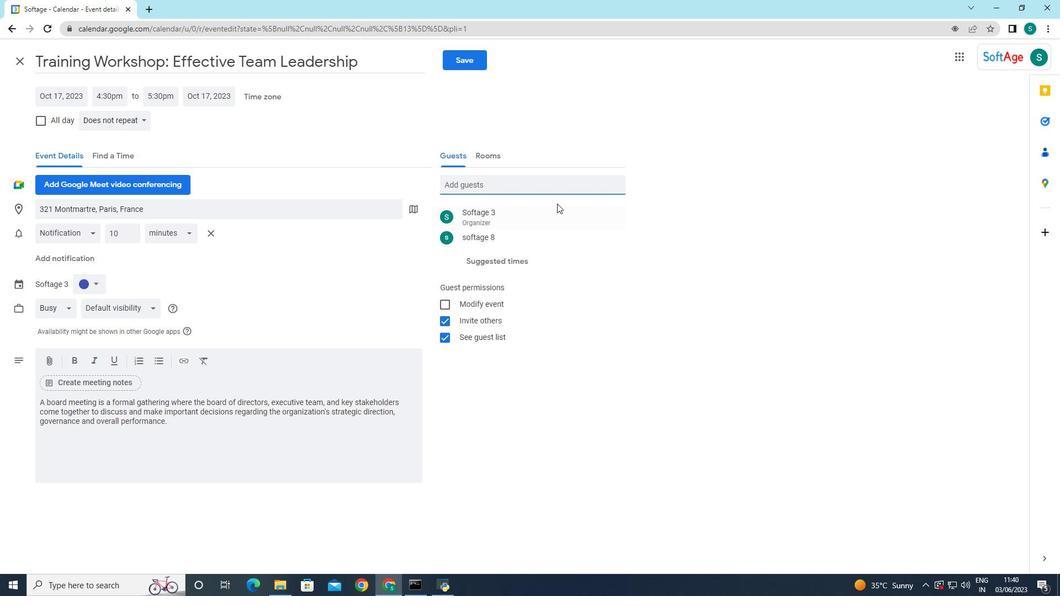 
Action: Mouse moved to (477, 181)
Screenshot: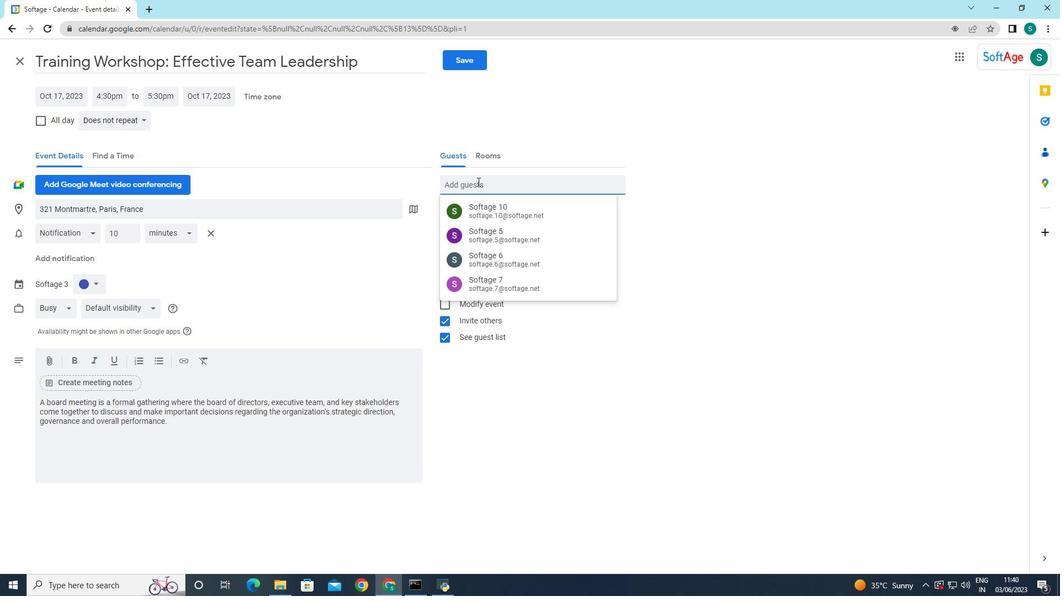 
Action: Mouse pressed left at (477, 181)
Screenshot: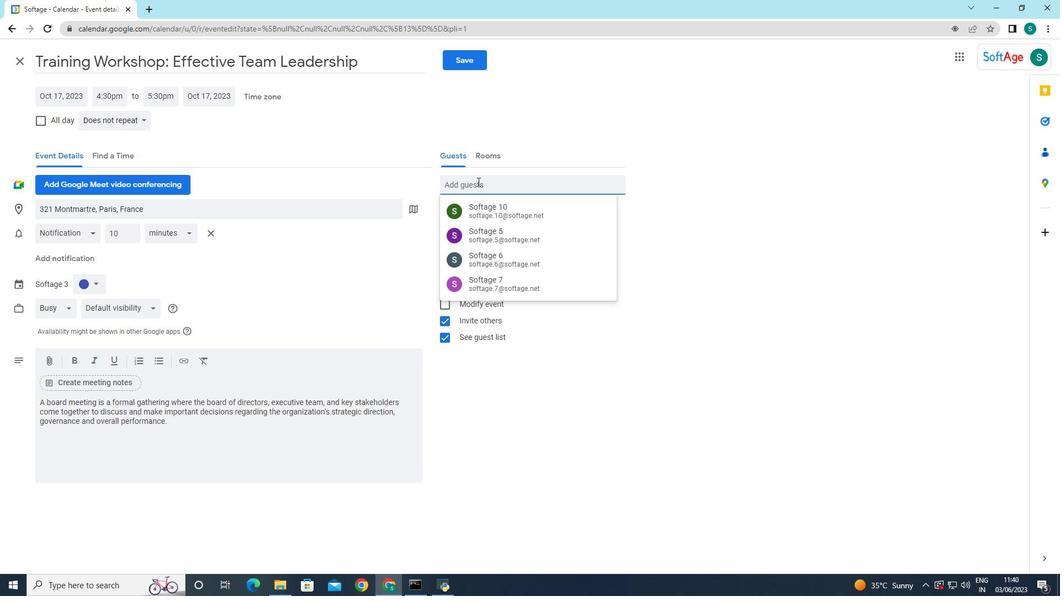 
Action: Key pressed softage.9
Screenshot: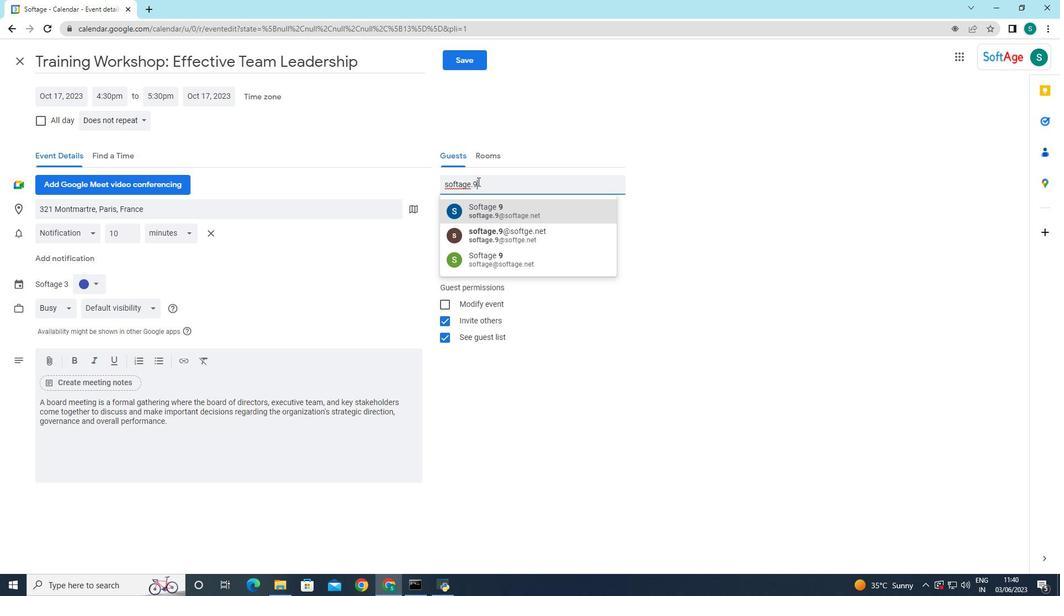 
Action: Mouse moved to (504, 216)
Screenshot: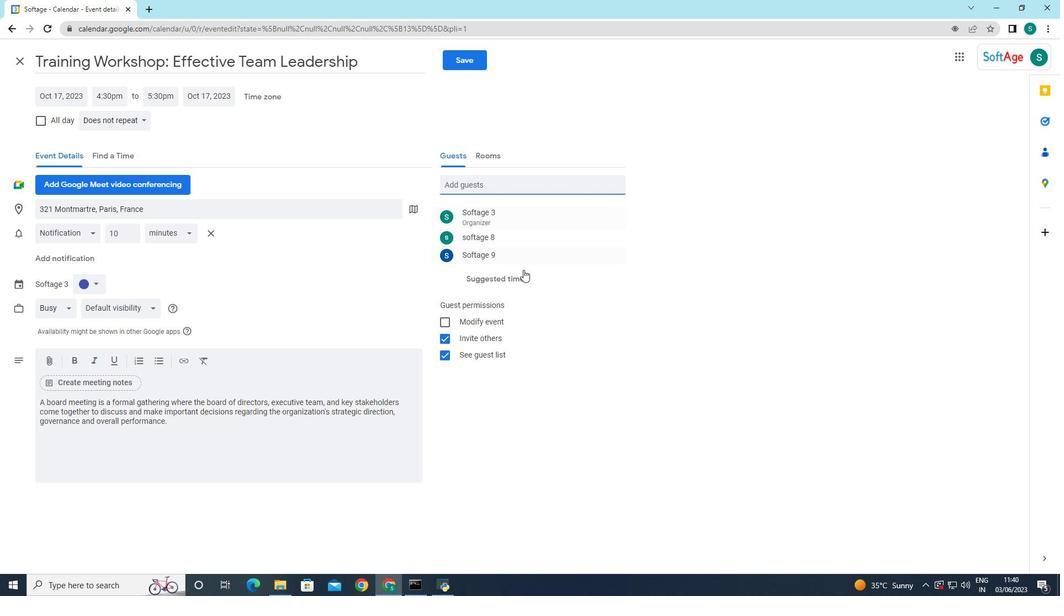 
Action: Mouse pressed left at (504, 216)
Screenshot: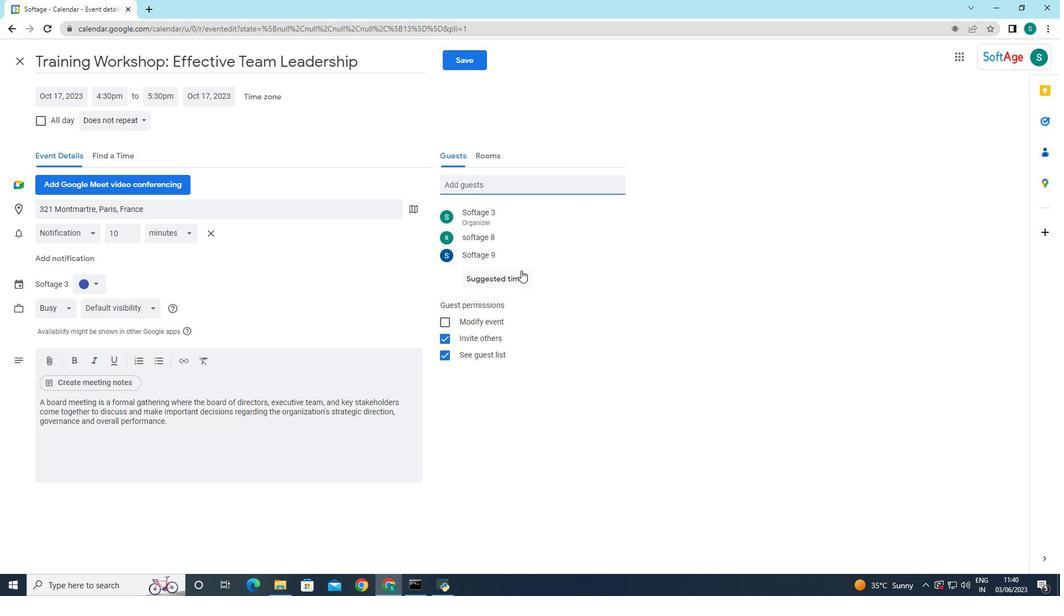 
Action: Mouse moved to (611, 214)
Screenshot: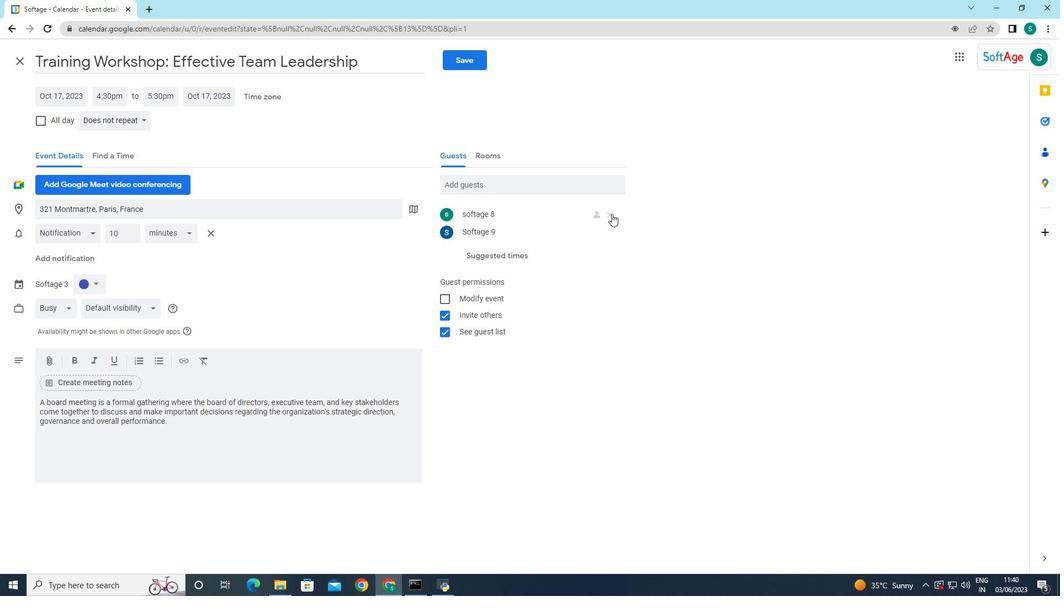
Action: Mouse pressed left at (611, 214)
Screenshot: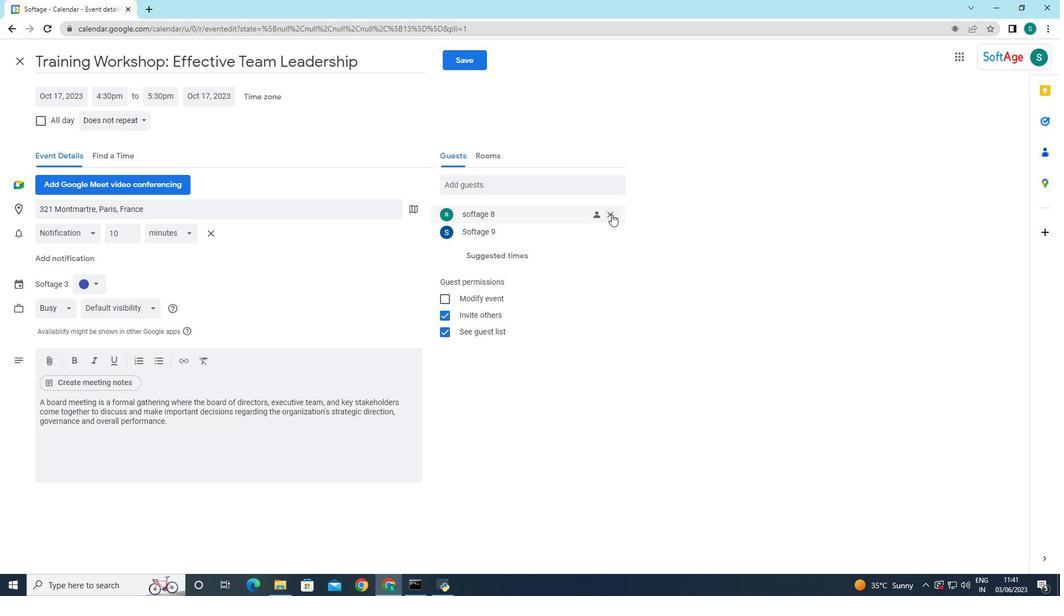 
Action: Mouse moved to (136, 122)
Screenshot: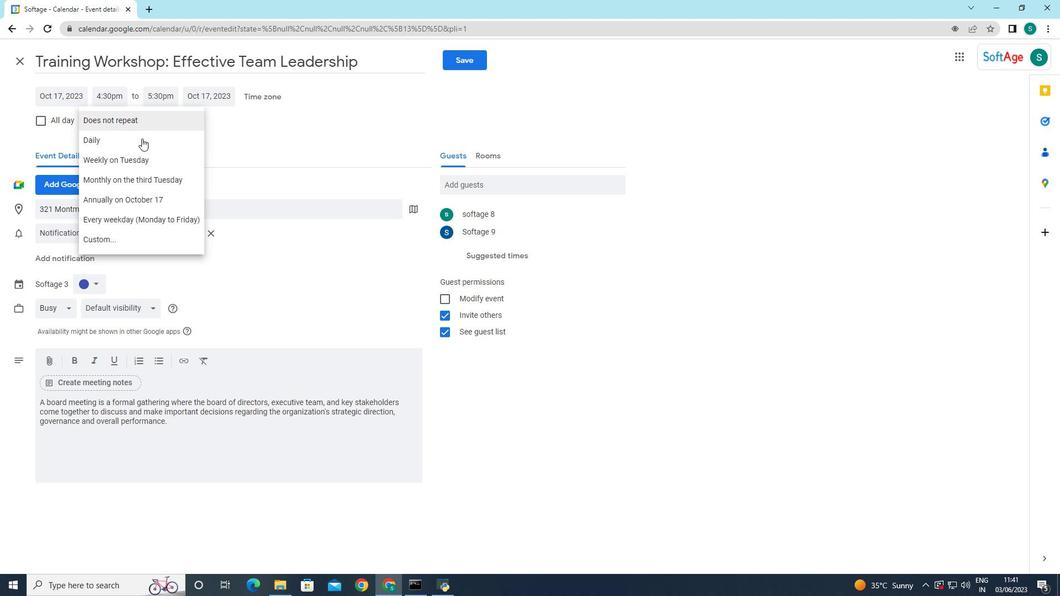 
Action: Mouse pressed left at (136, 122)
Screenshot: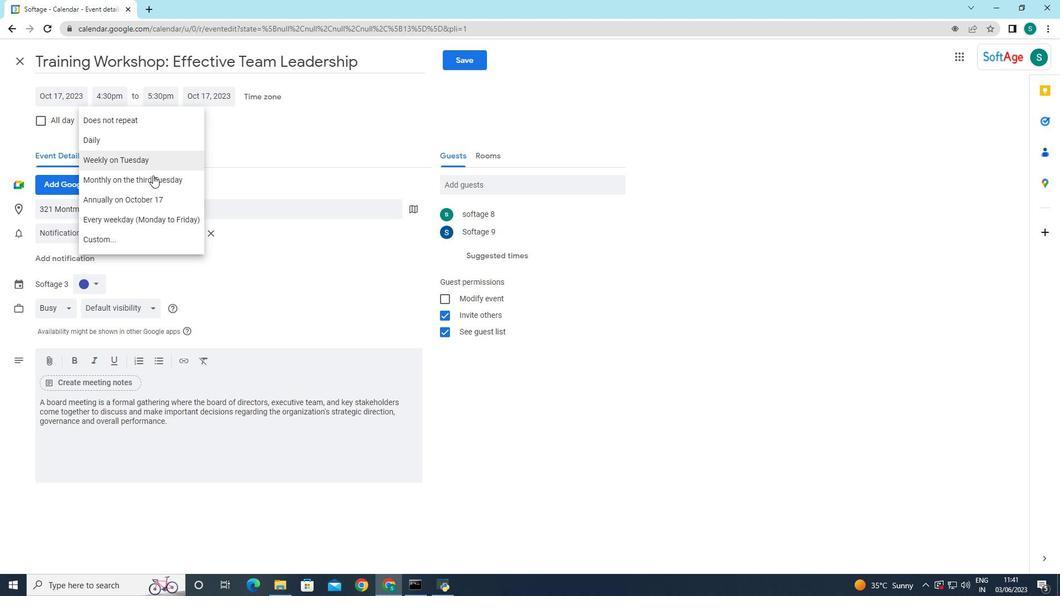 
Action: Mouse moved to (129, 125)
Screenshot: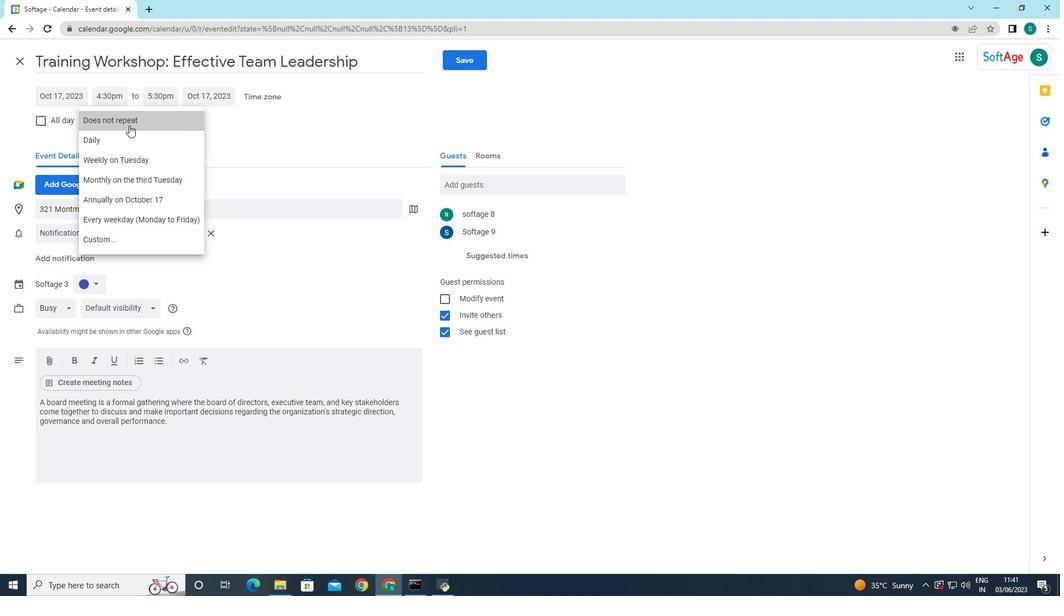 
Action: Mouse pressed left at (129, 125)
Screenshot: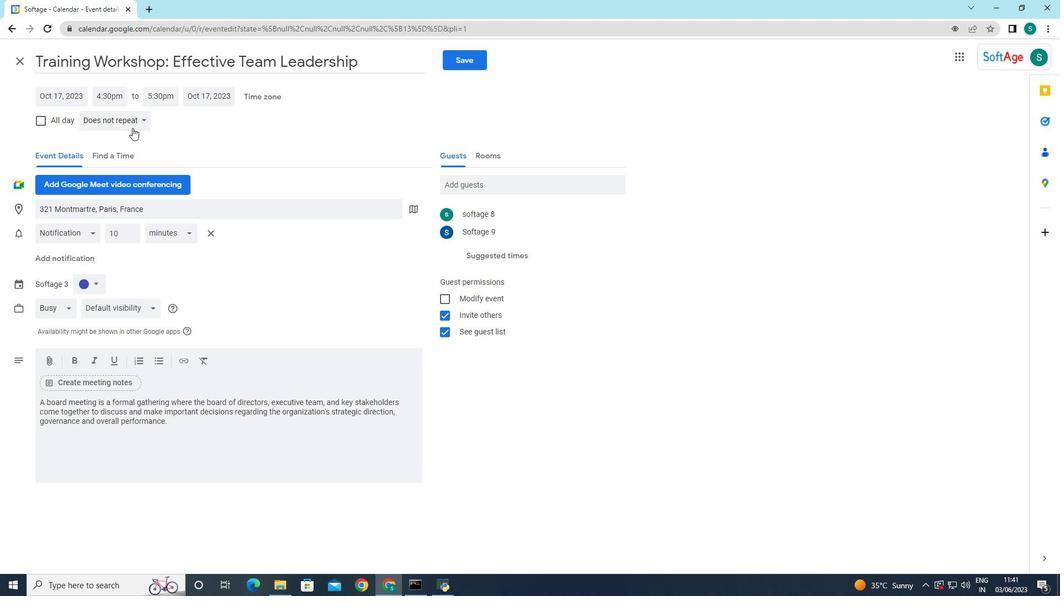 
Action: Mouse moved to (479, 57)
Screenshot: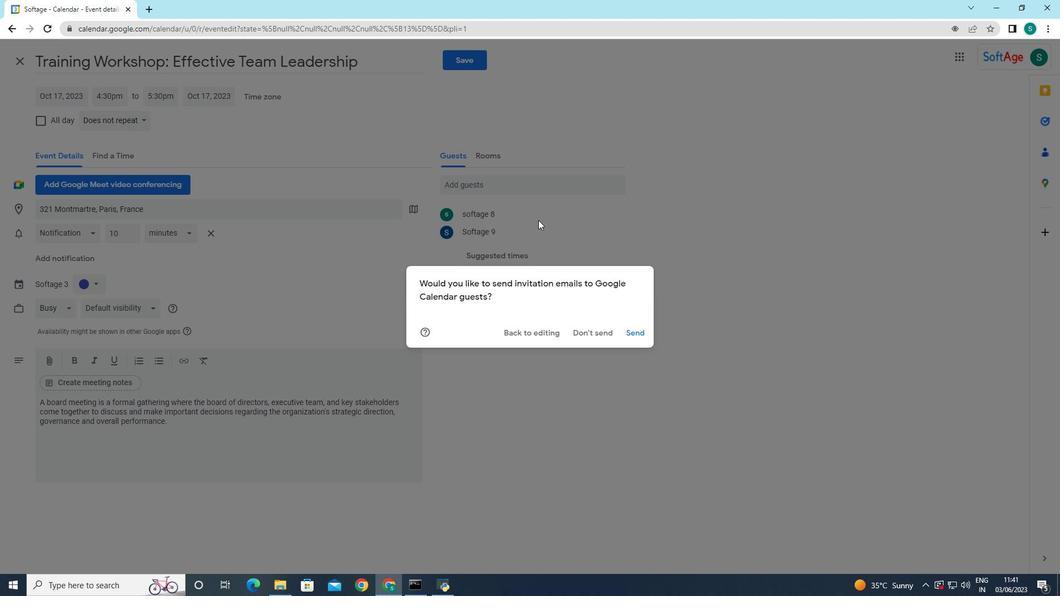 
Action: Mouse pressed left at (479, 57)
Screenshot: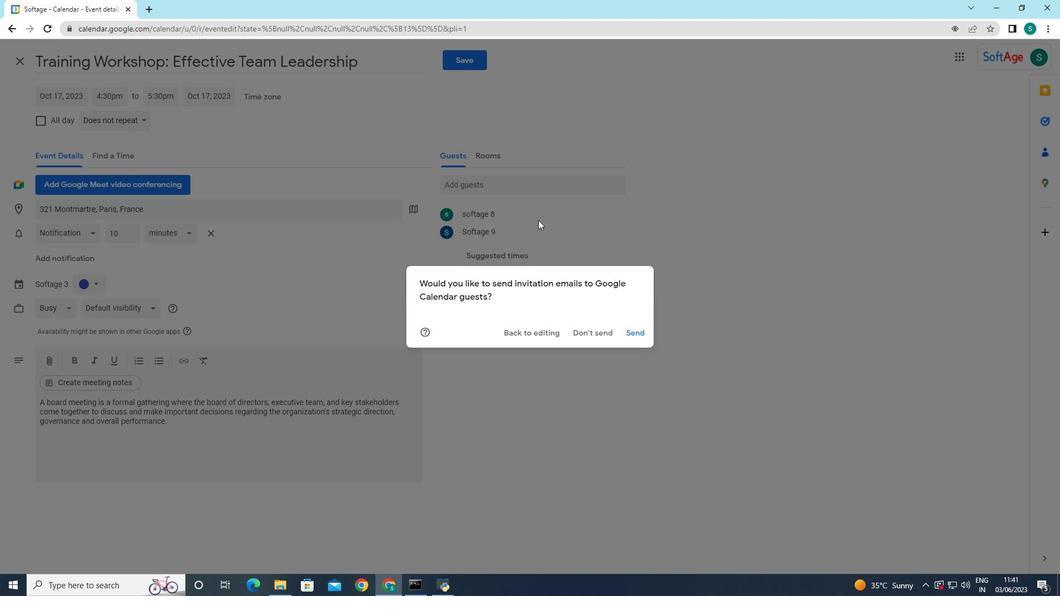 
Action: Mouse moved to (634, 334)
Screenshot: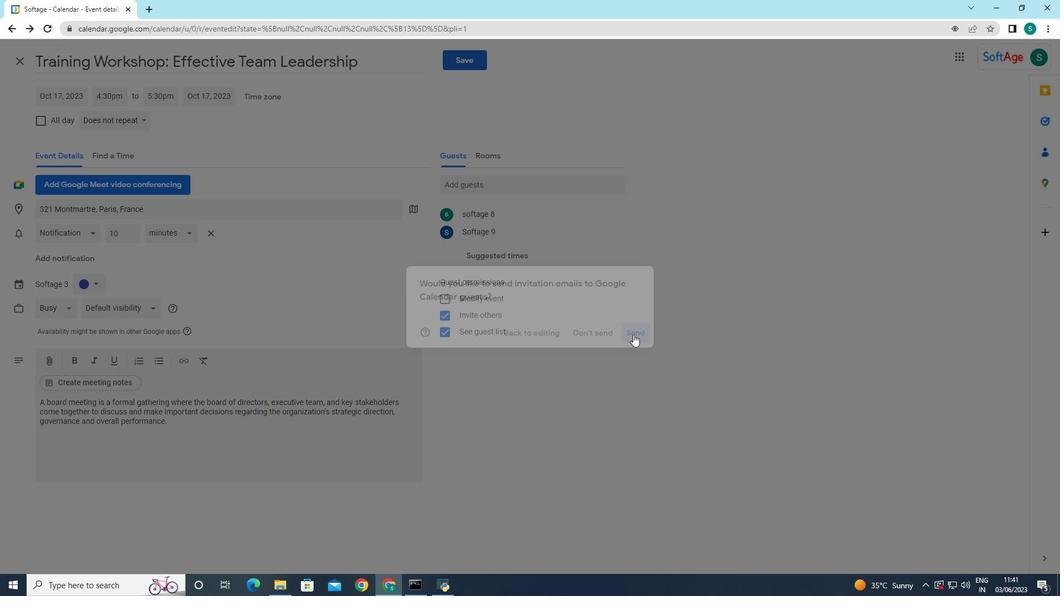 
Action: Mouse pressed left at (634, 334)
Screenshot: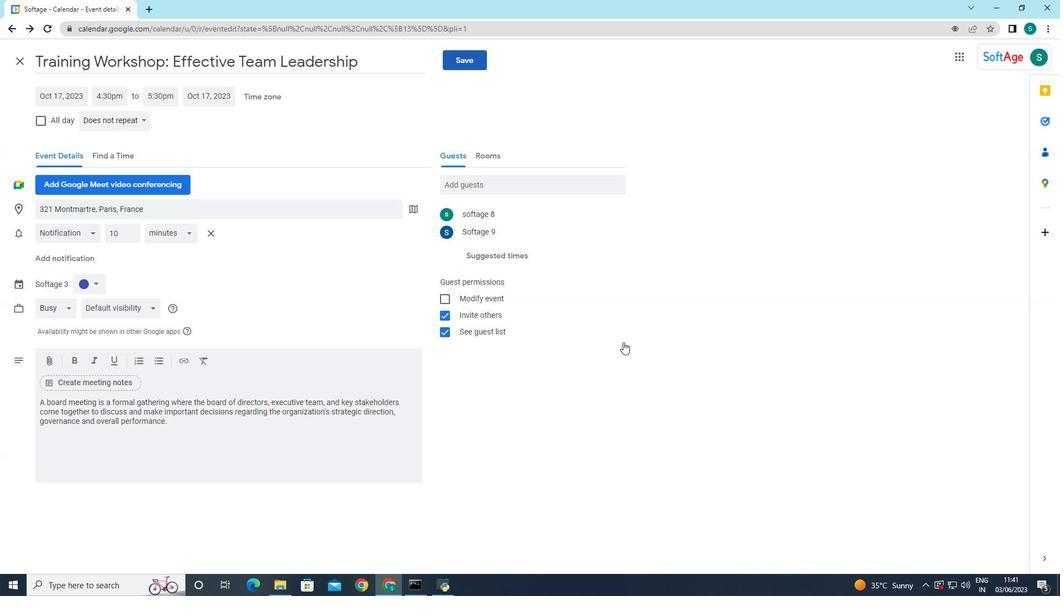 
Action: Mouse moved to (474, 429)
Screenshot: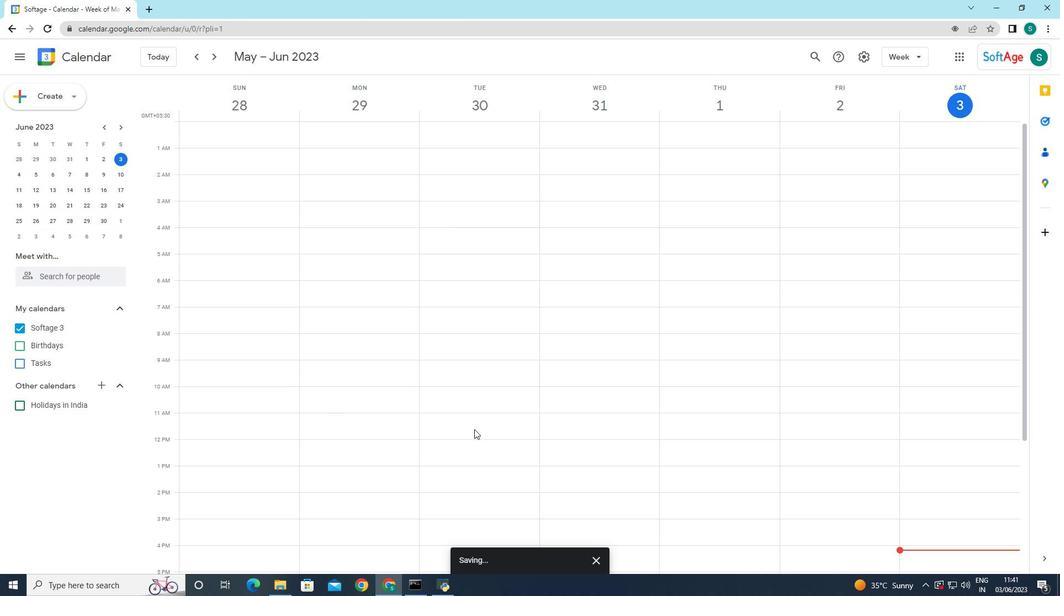 
